 Task: Create a rule when a start date between 1 working days ago is removed from a card by me.
Action: Mouse moved to (1185, 103)
Screenshot: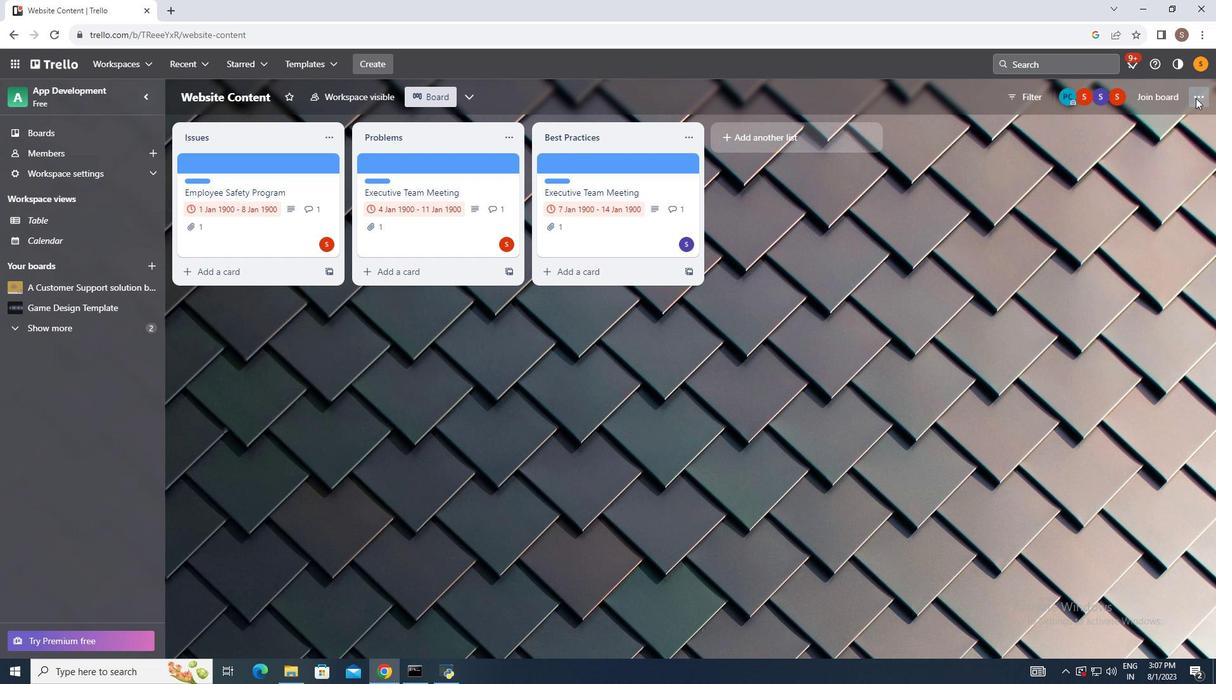 
Action: Mouse pressed left at (1185, 103)
Screenshot: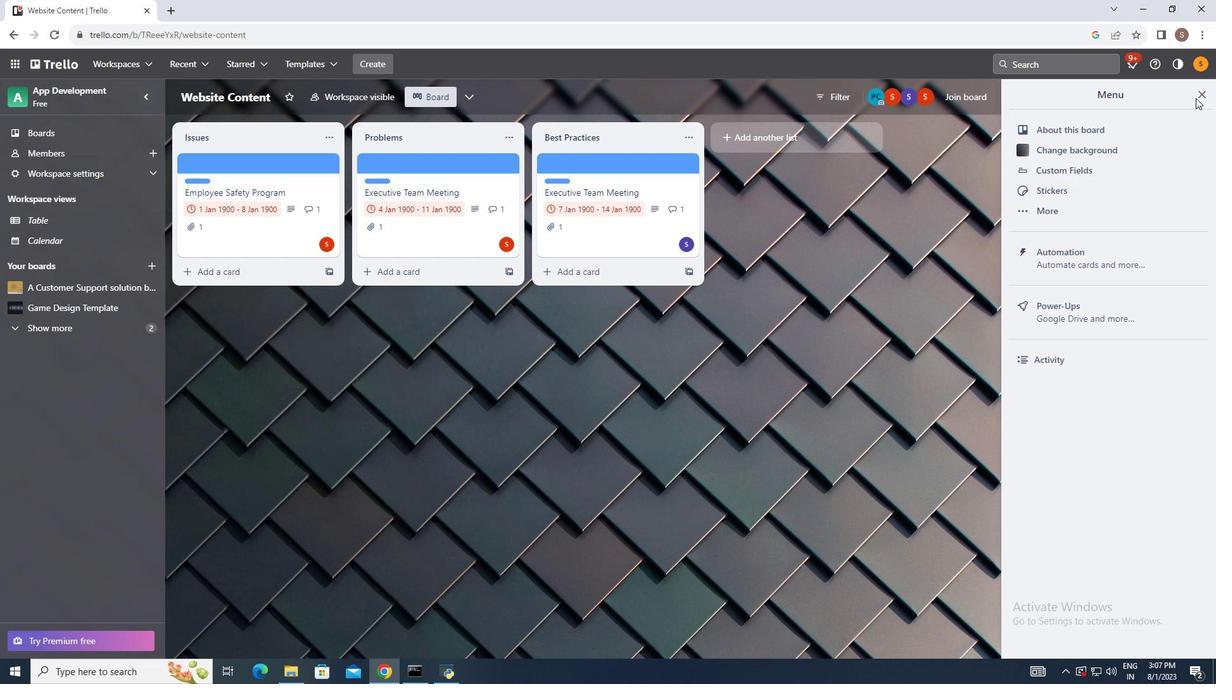
Action: Mouse moved to (1085, 248)
Screenshot: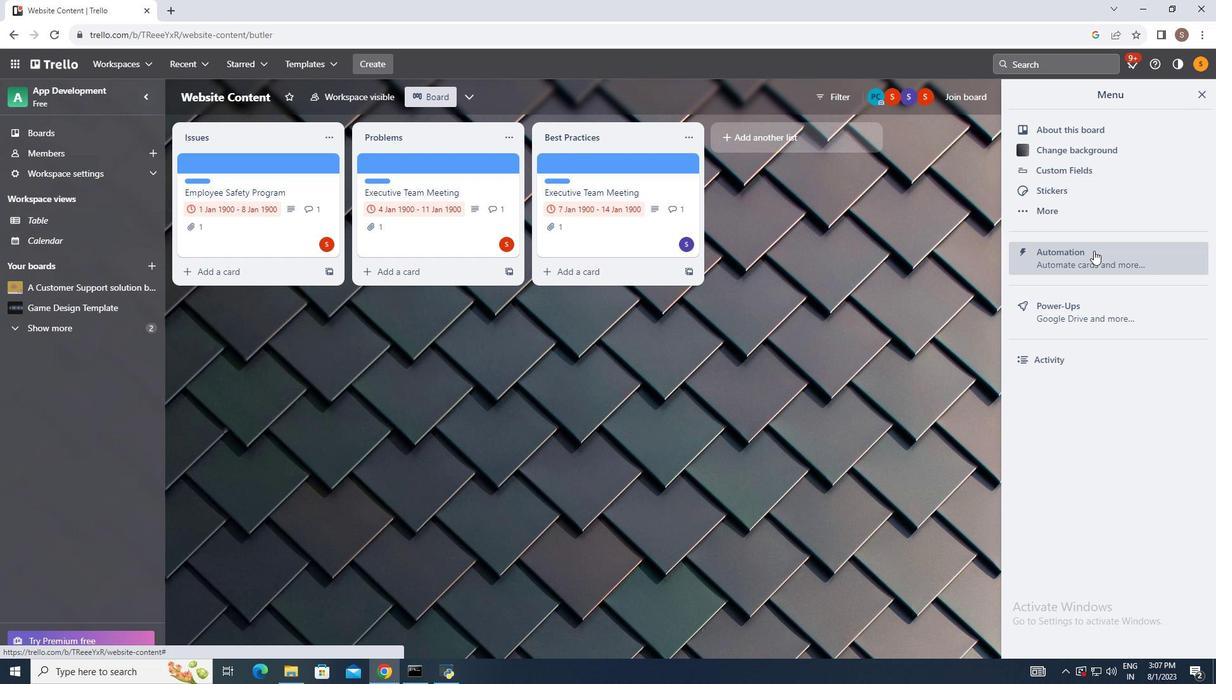 
Action: Mouse pressed left at (1085, 248)
Screenshot: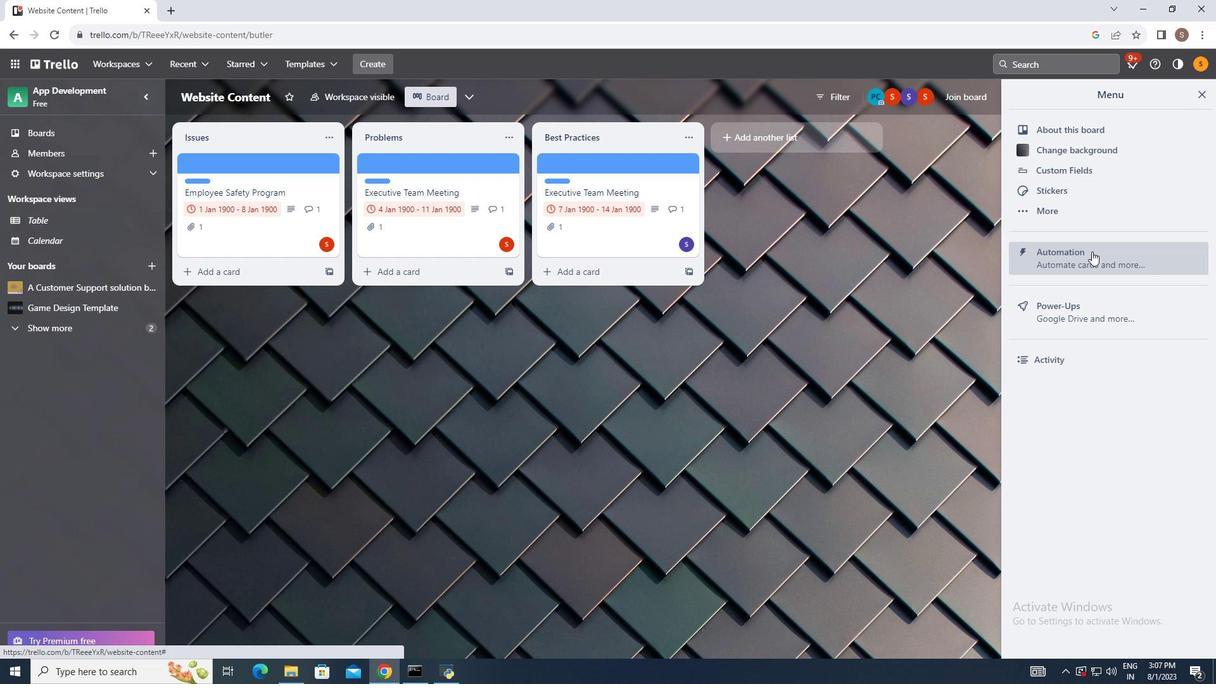 
Action: Mouse moved to (244, 210)
Screenshot: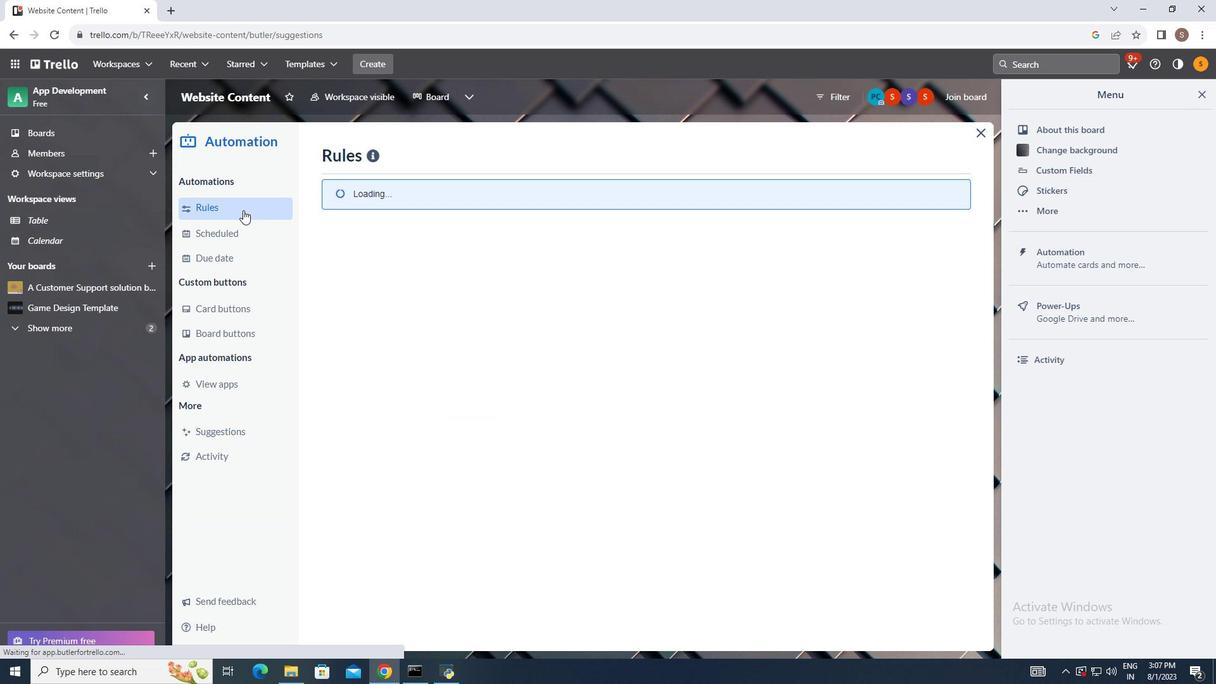 
Action: Mouse pressed left at (244, 210)
Screenshot: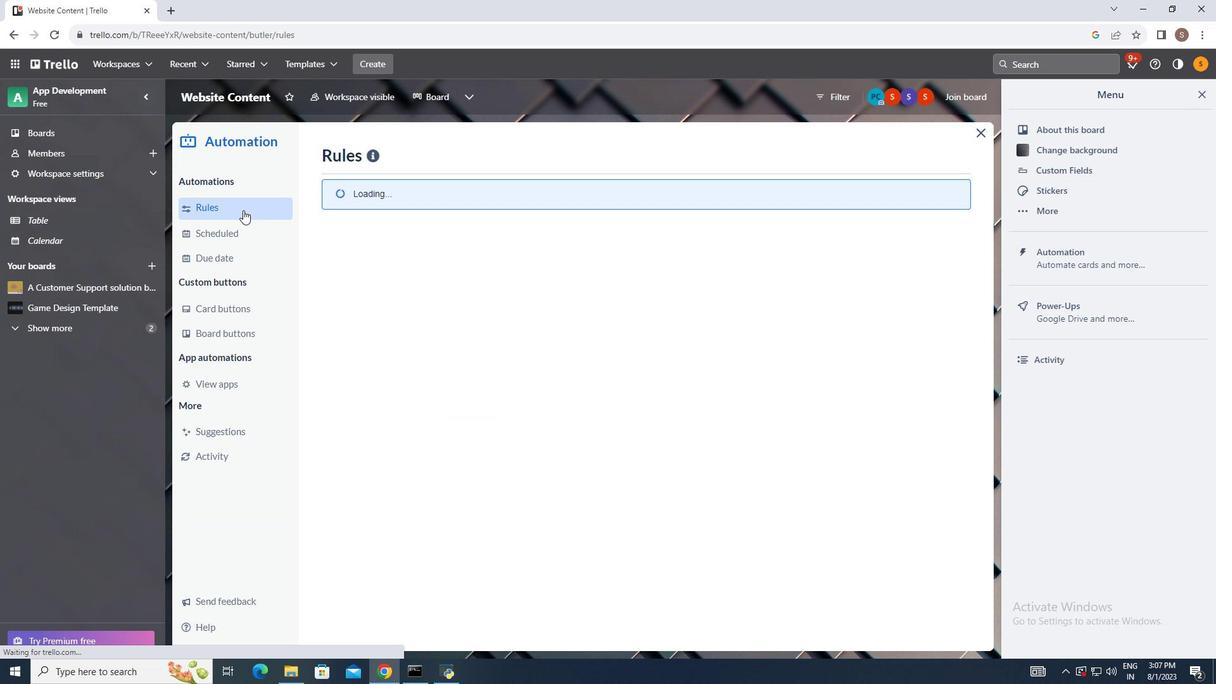
Action: Mouse moved to (846, 157)
Screenshot: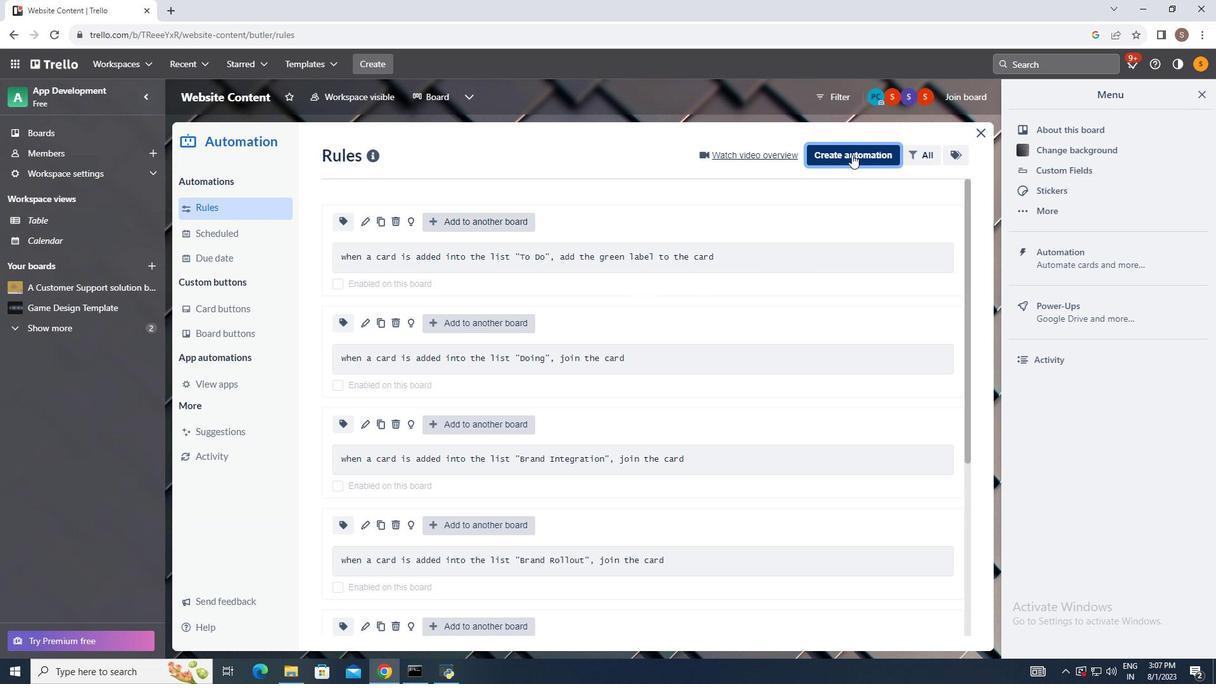 
Action: Mouse pressed left at (846, 157)
Screenshot: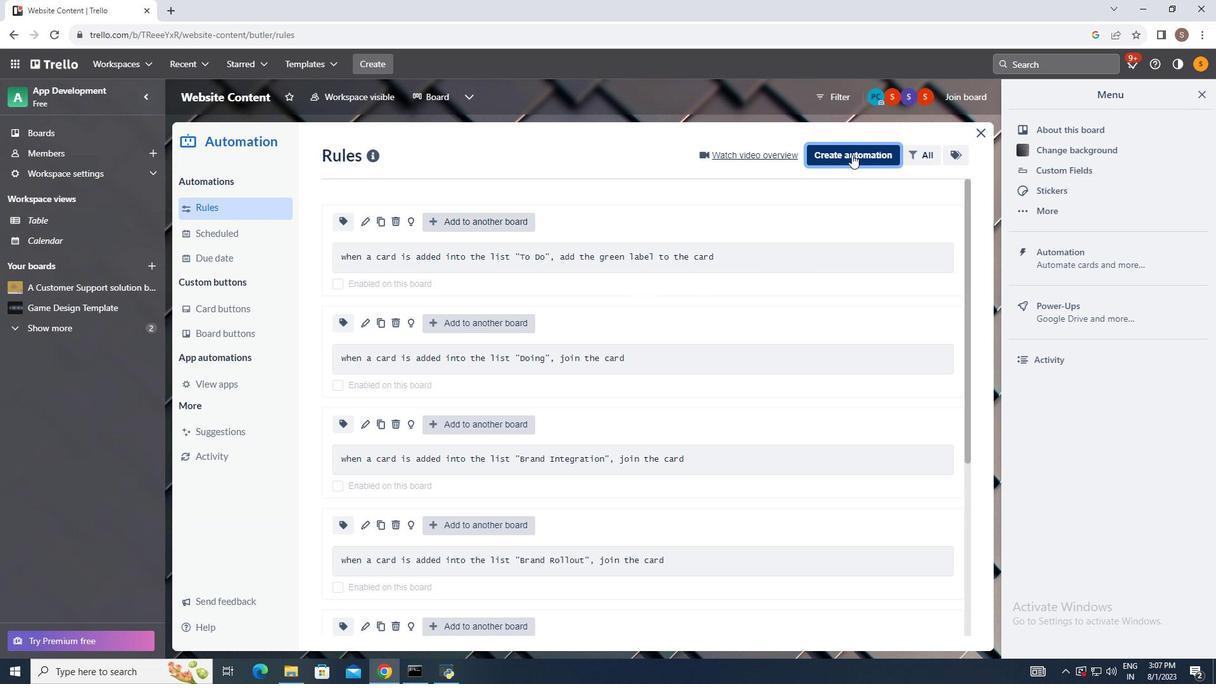 
Action: Mouse moved to (647, 271)
Screenshot: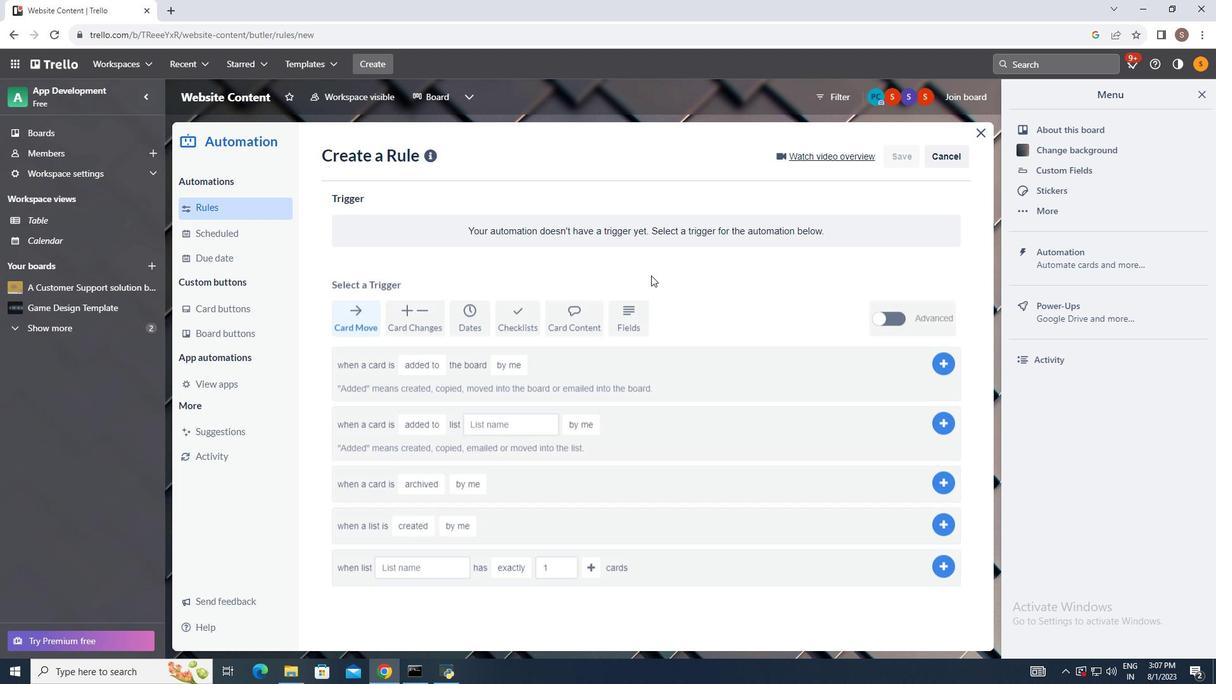 
Action: Mouse pressed left at (647, 271)
Screenshot: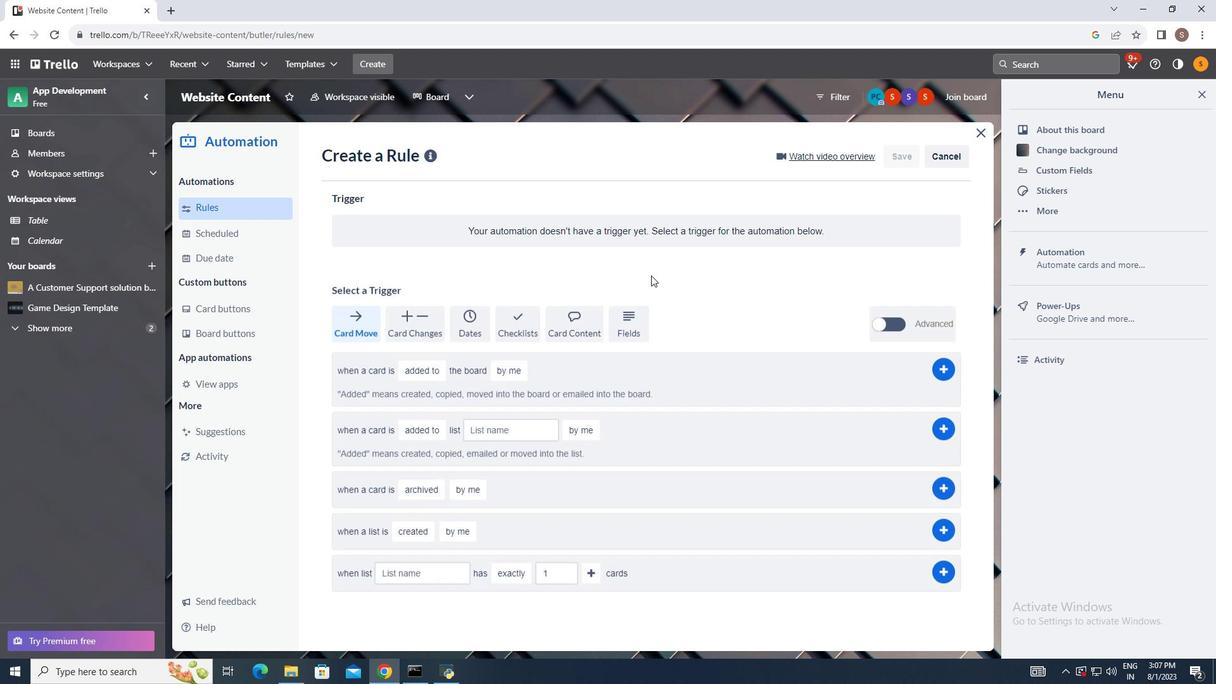 
Action: Mouse moved to (455, 315)
Screenshot: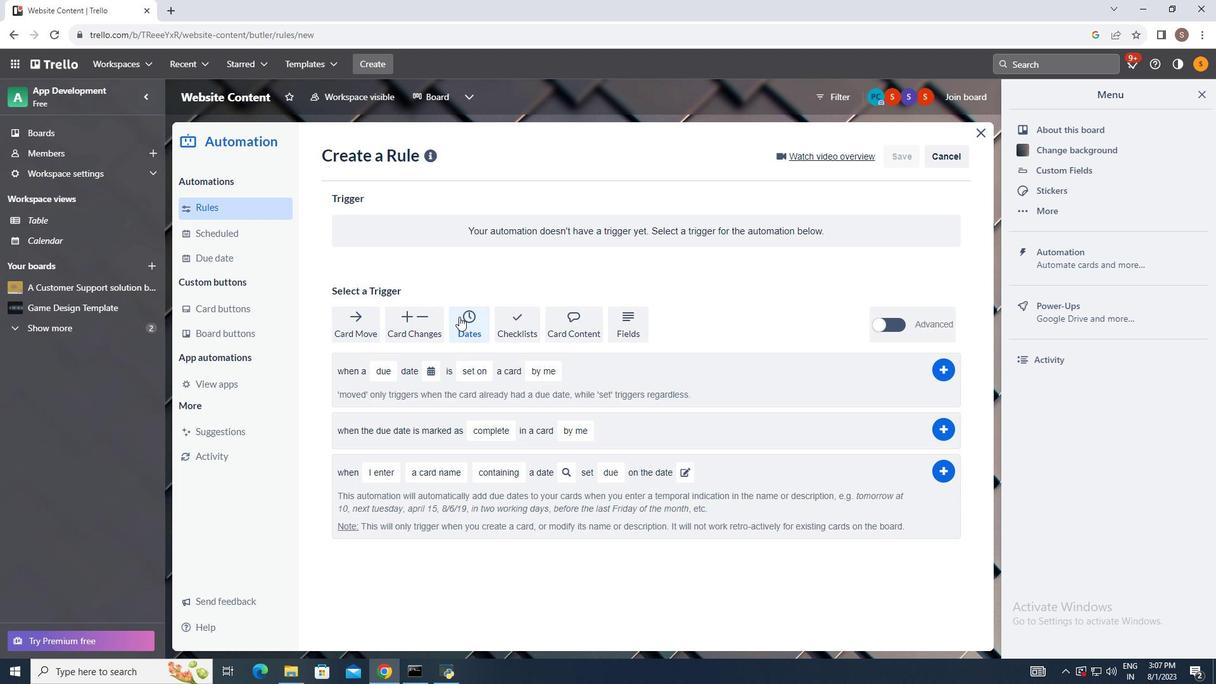 
Action: Mouse pressed left at (455, 315)
Screenshot: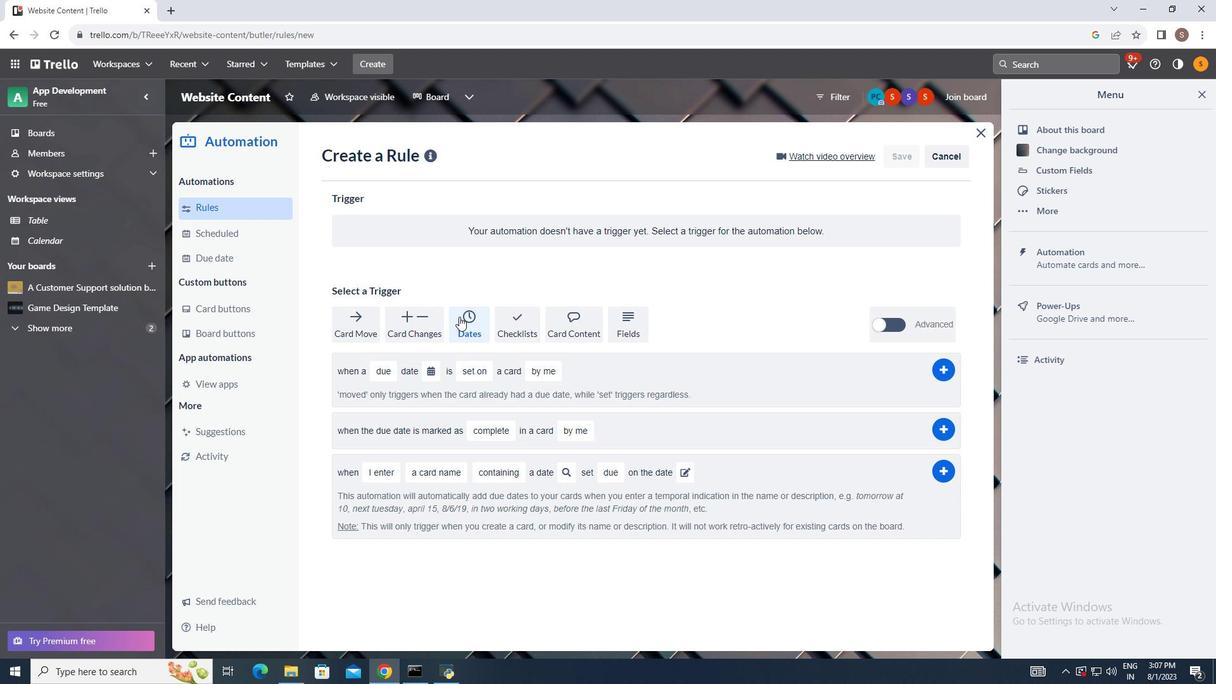 
Action: Mouse moved to (391, 360)
Screenshot: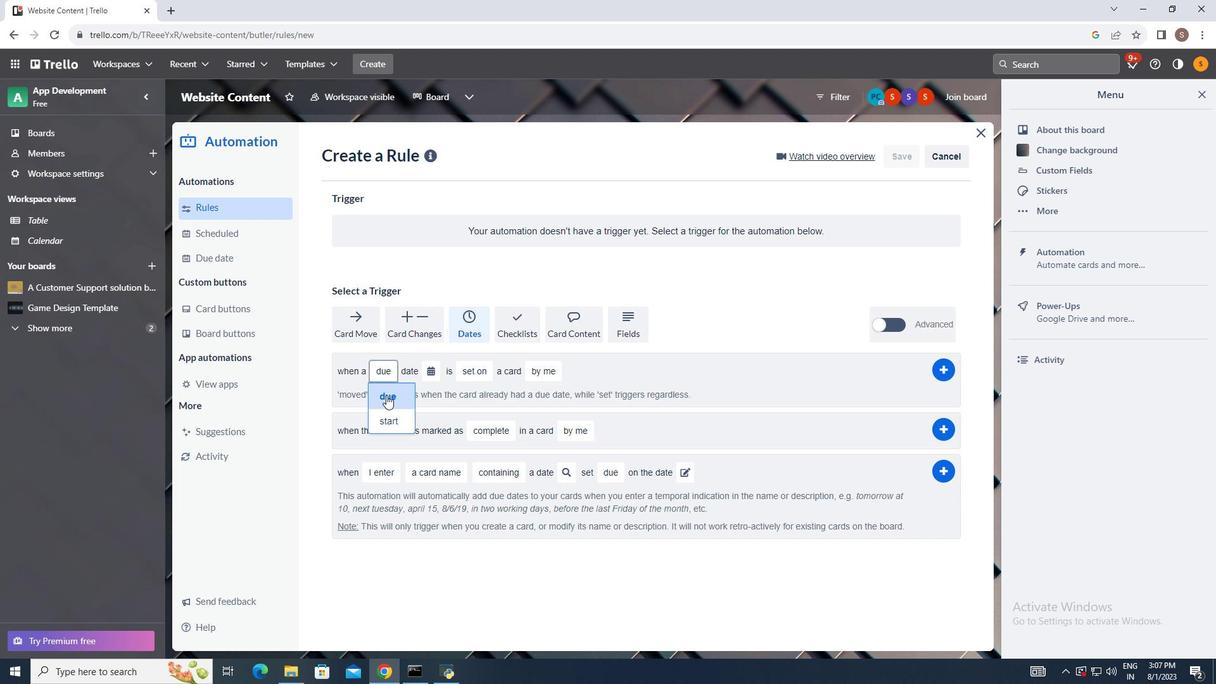 
Action: Mouse pressed left at (391, 360)
Screenshot: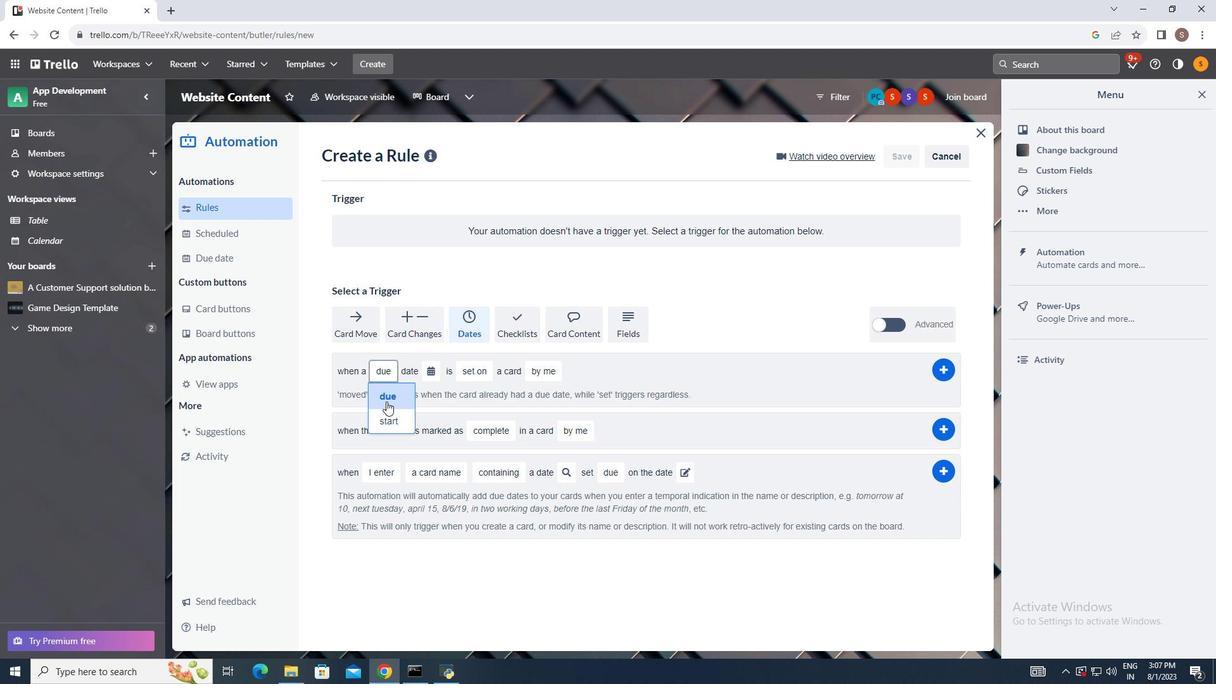 
Action: Mouse moved to (386, 403)
Screenshot: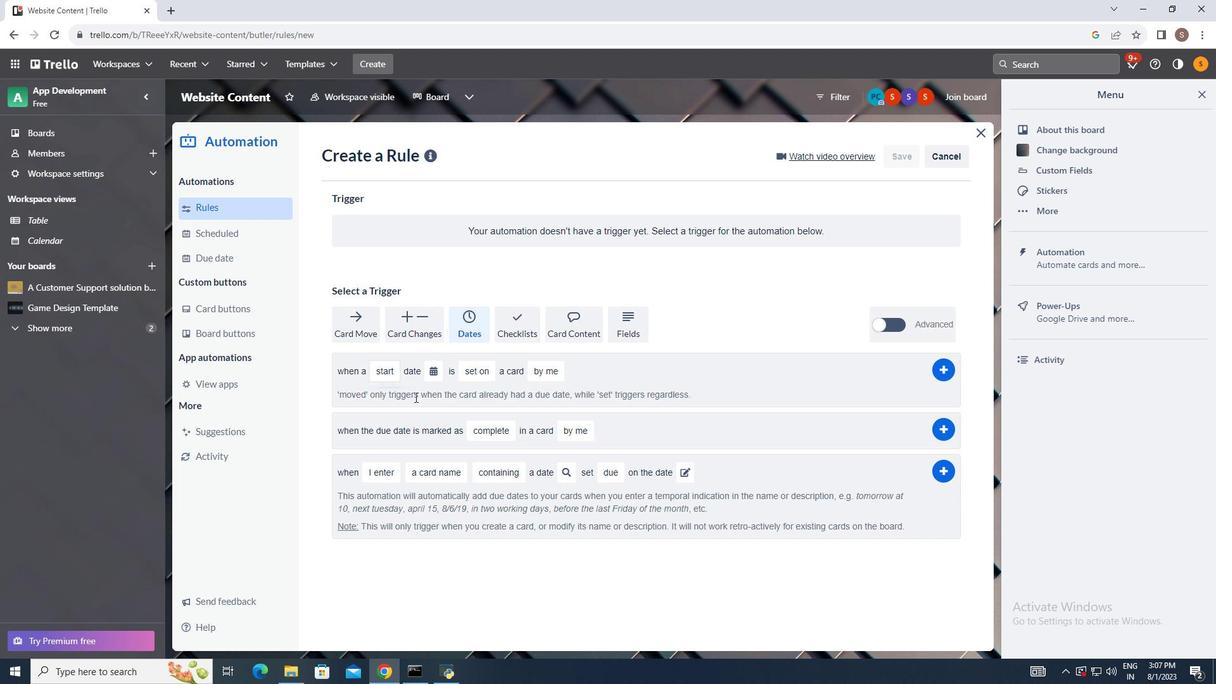 
Action: Mouse pressed left at (386, 403)
Screenshot: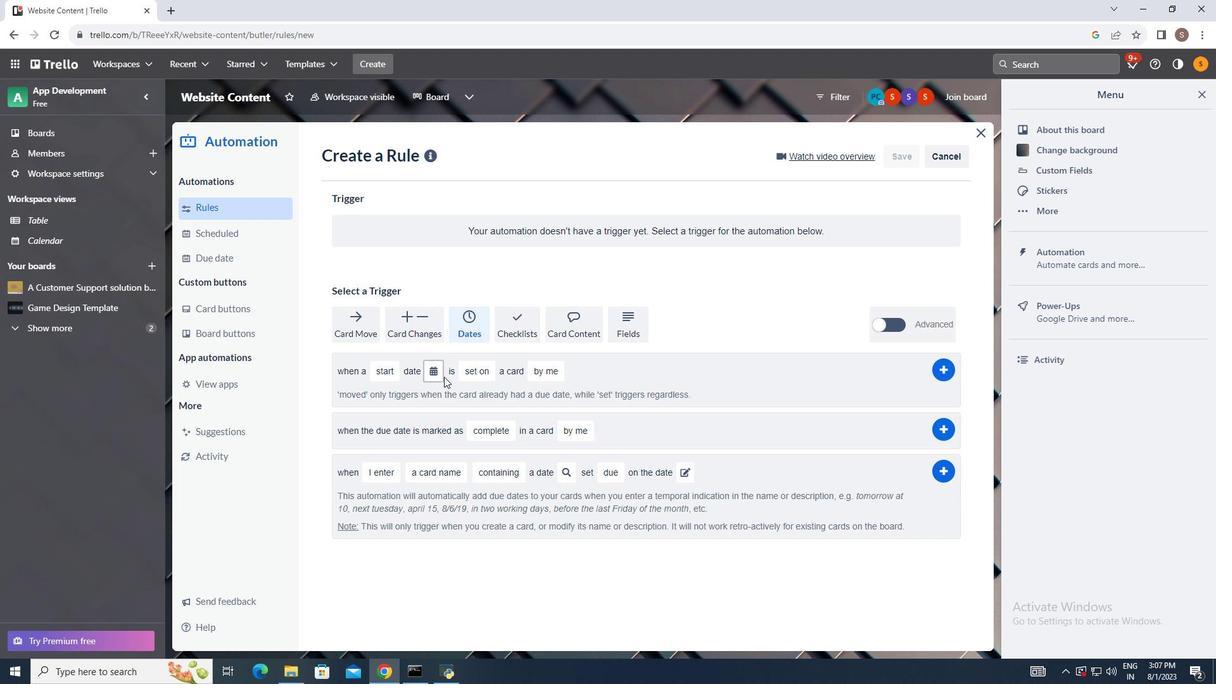 
Action: Mouse moved to (443, 362)
Screenshot: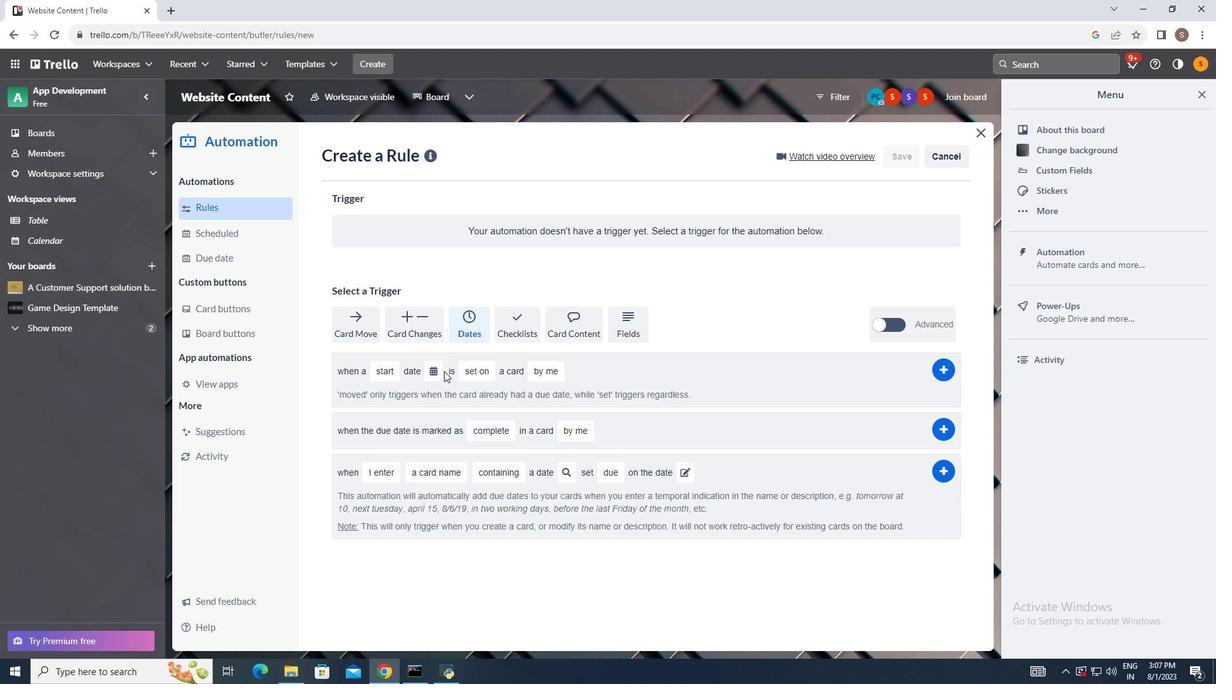 
Action: Mouse pressed left at (443, 362)
Screenshot: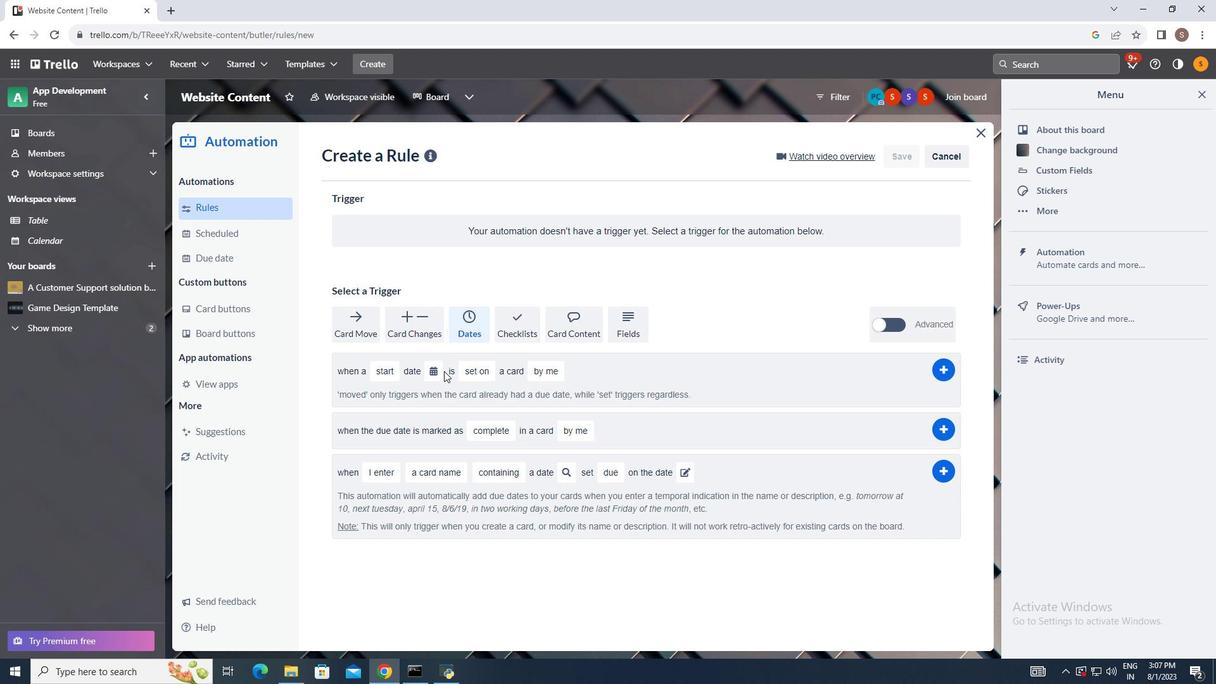 
Action: Mouse moved to (440, 362)
Screenshot: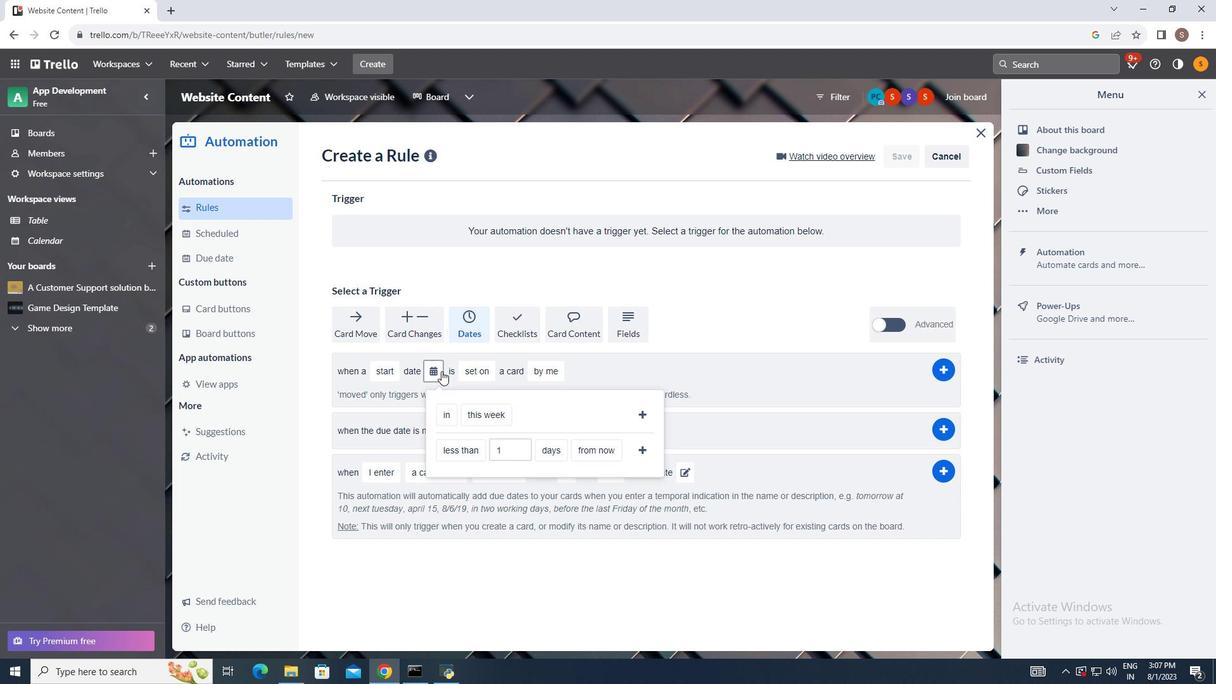 
Action: Mouse pressed left at (440, 362)
Screenshot: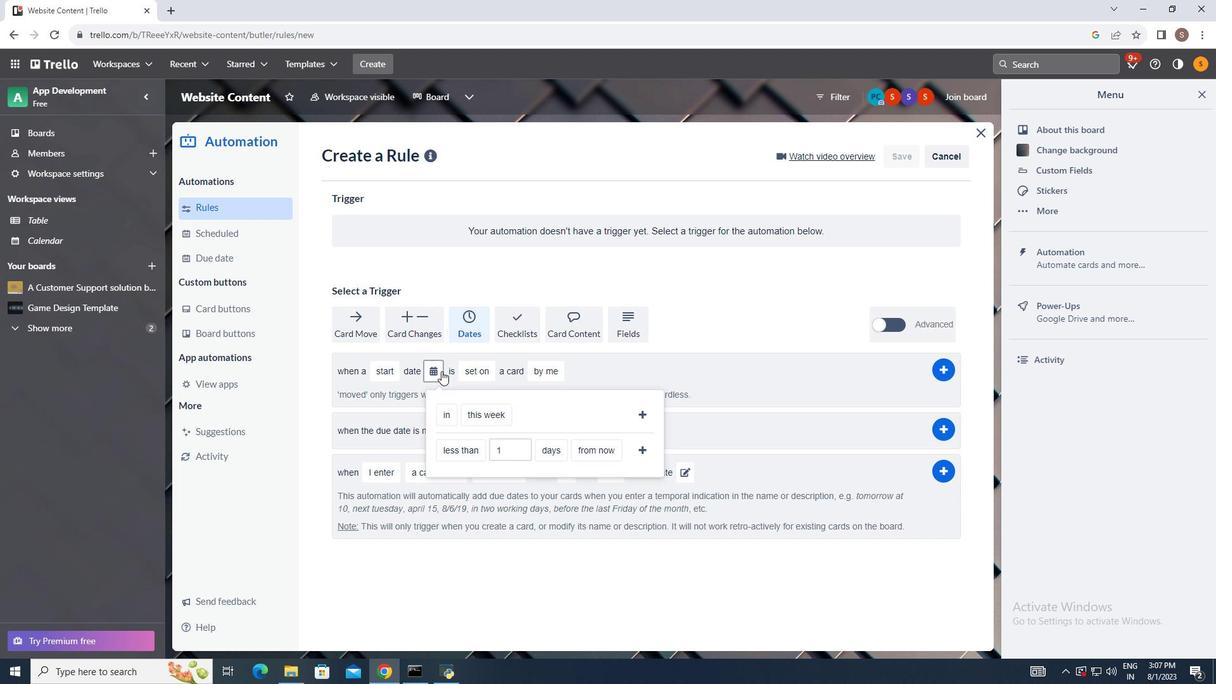 
Action: Mouse moved to (454, 430)
Screenshot: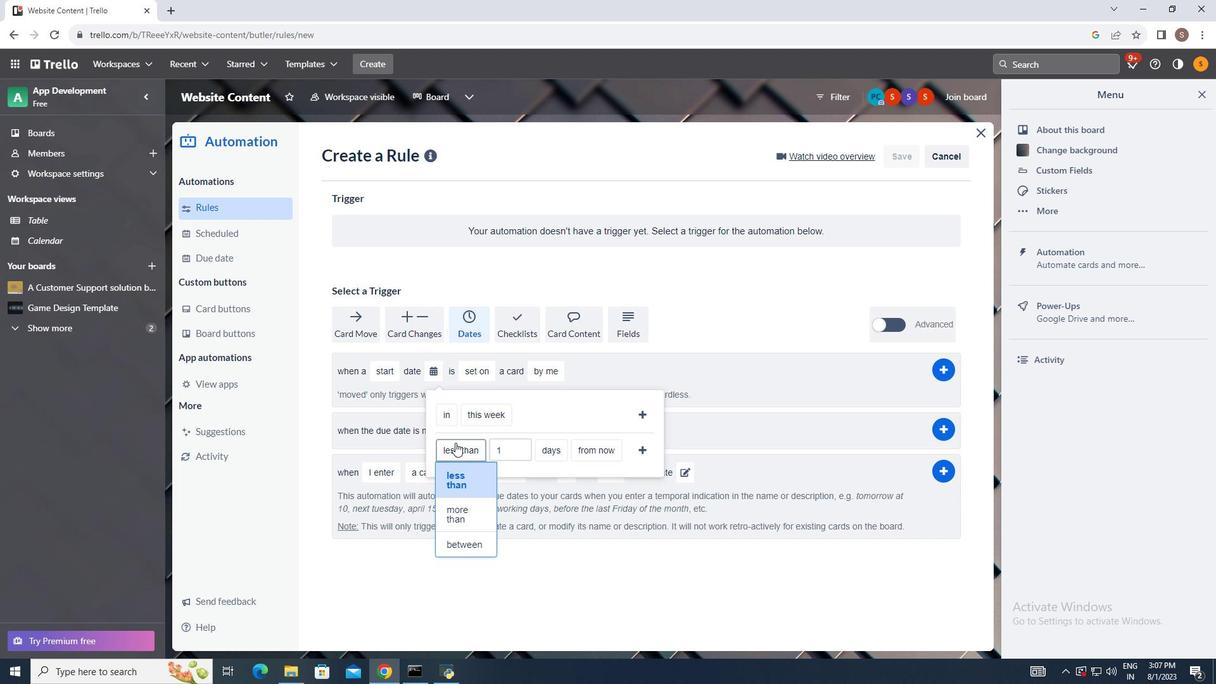 
Action: Mouse pressed left at (454, 430)
Screenshot: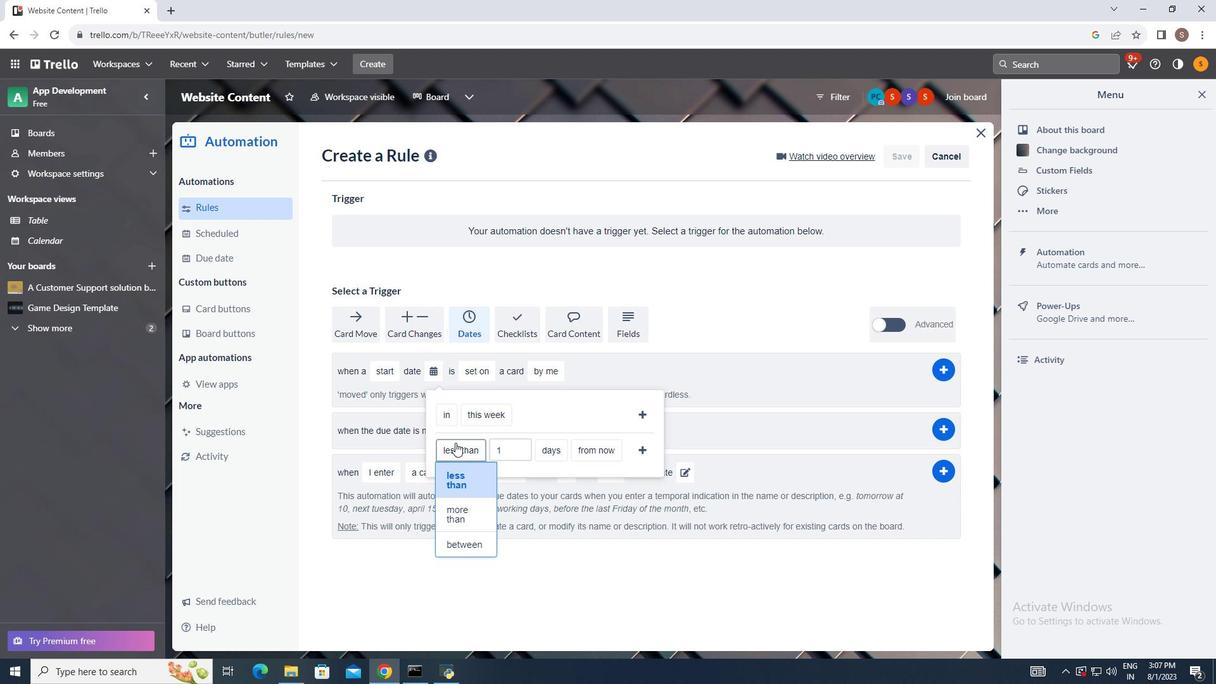 
Action: Mouse moved to (463, 524)
Screenshot: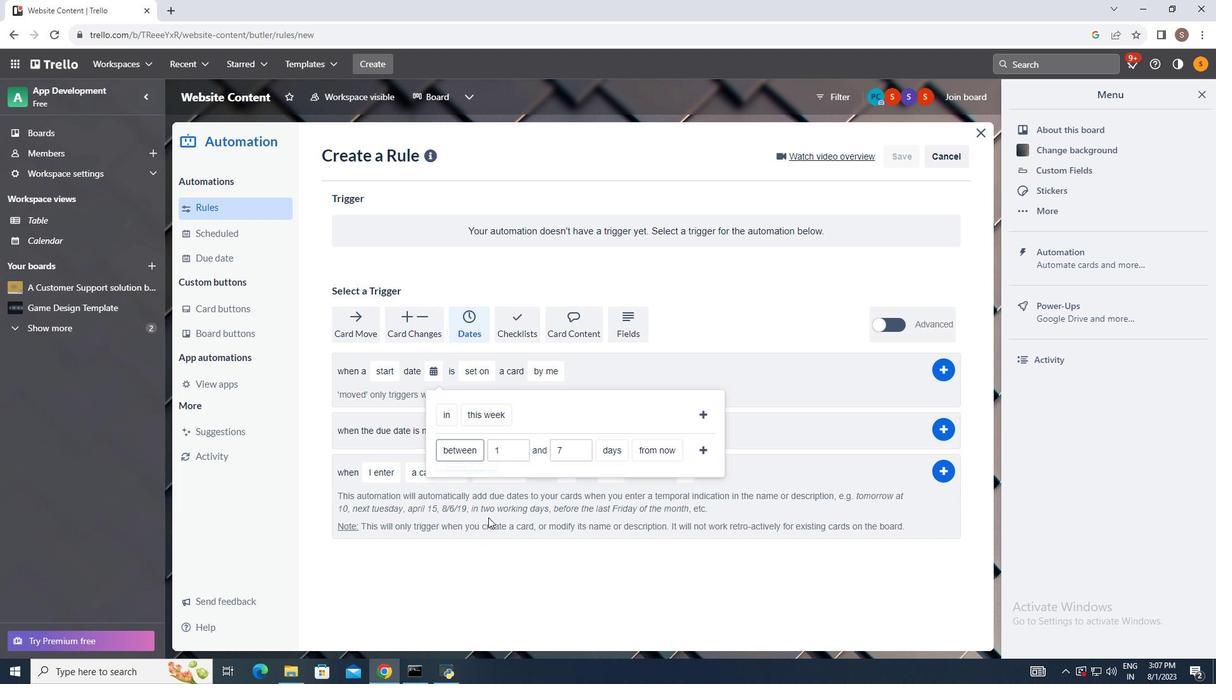 
Action: Mouse pressed left at (463, 524)
Screenshot: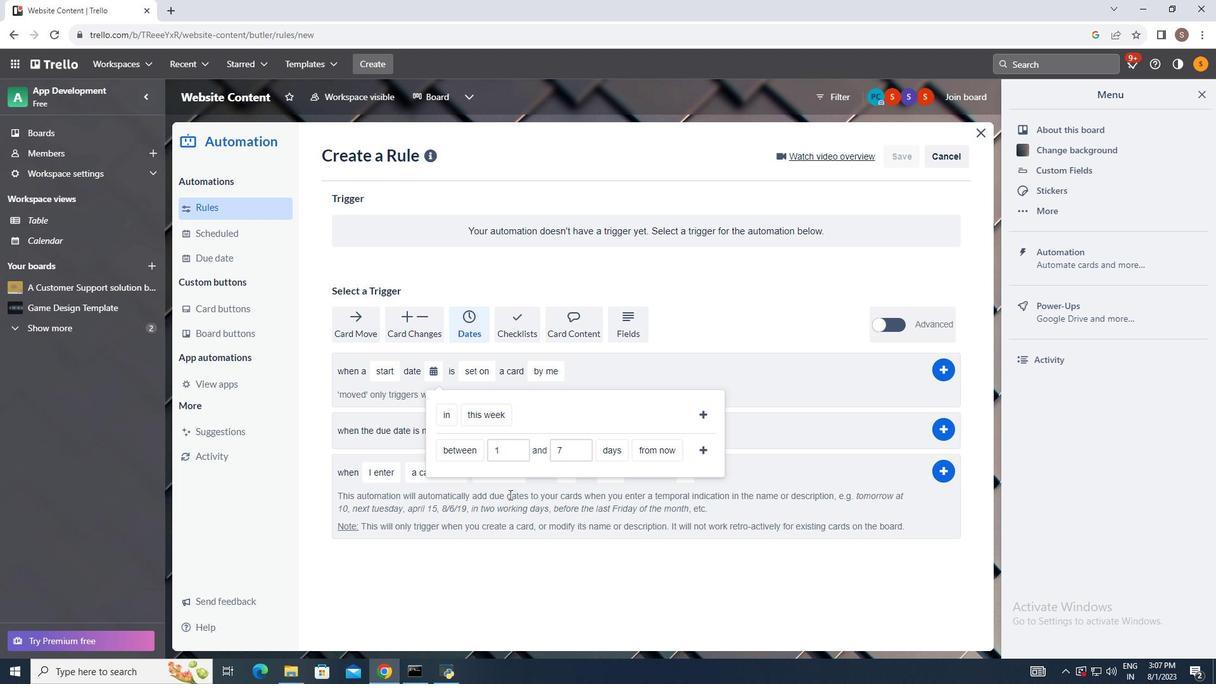 
Action: Mouse moved to (598, 439)
Screenshot: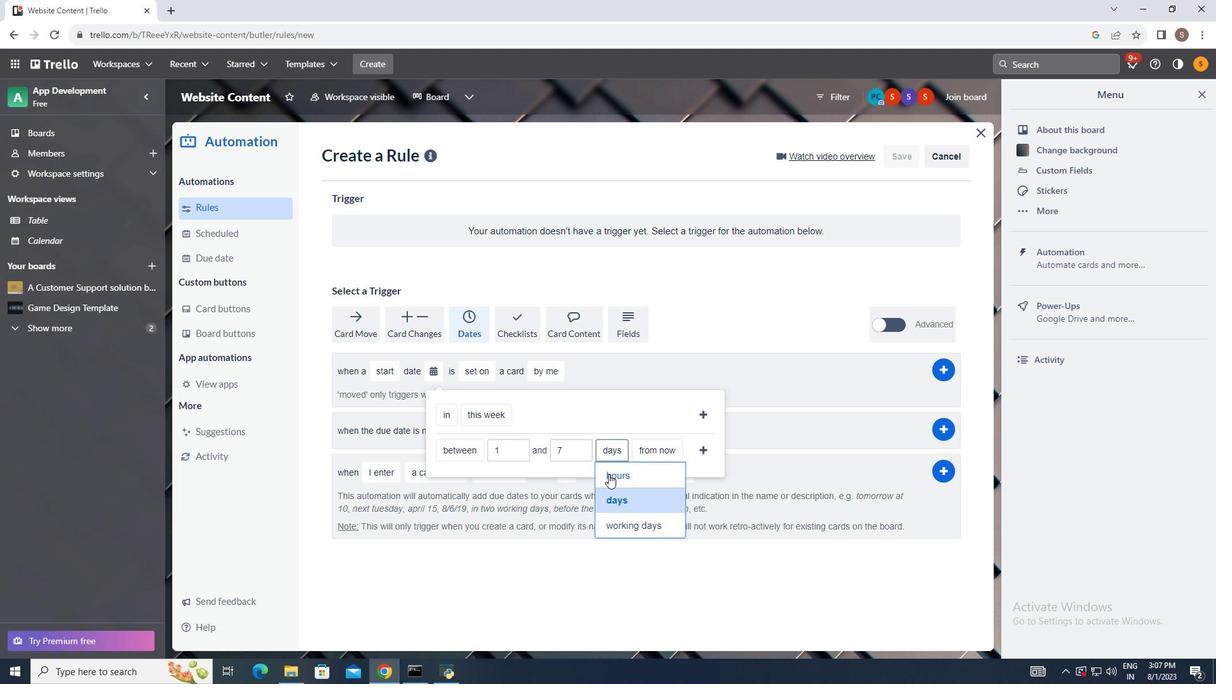 
Action: Mouse pressed left at (598, 439)
Screenshot: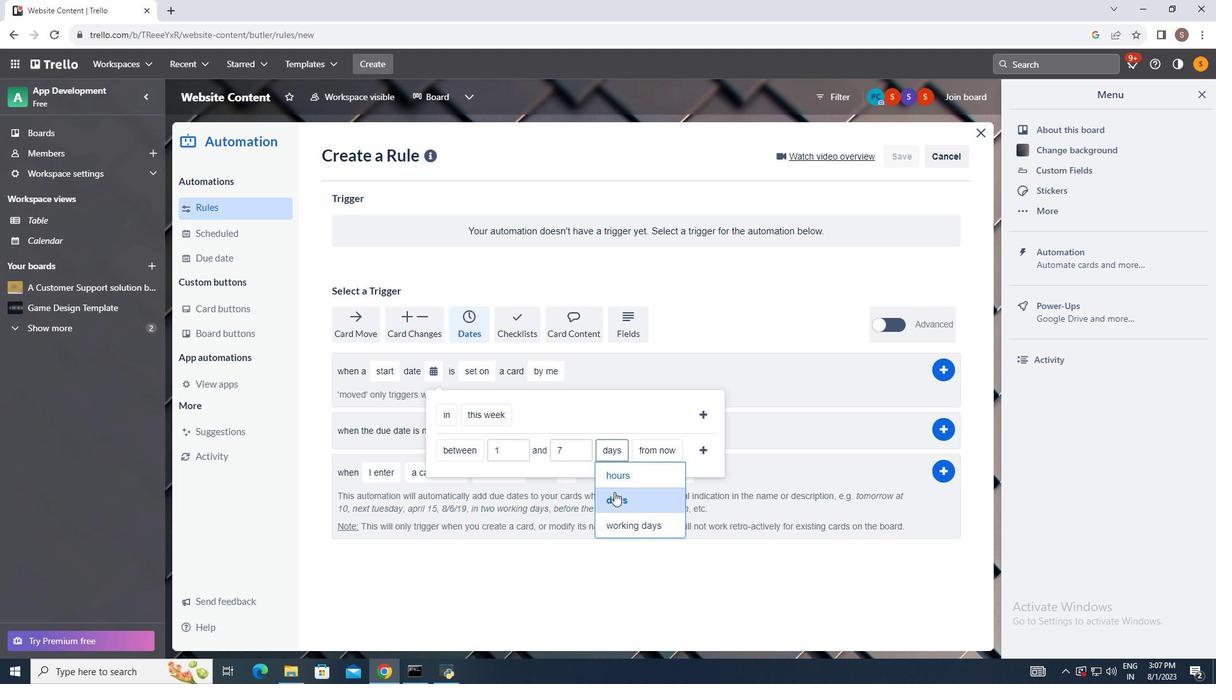 
Action: Mouse moved to (614, 485)
Screenshot: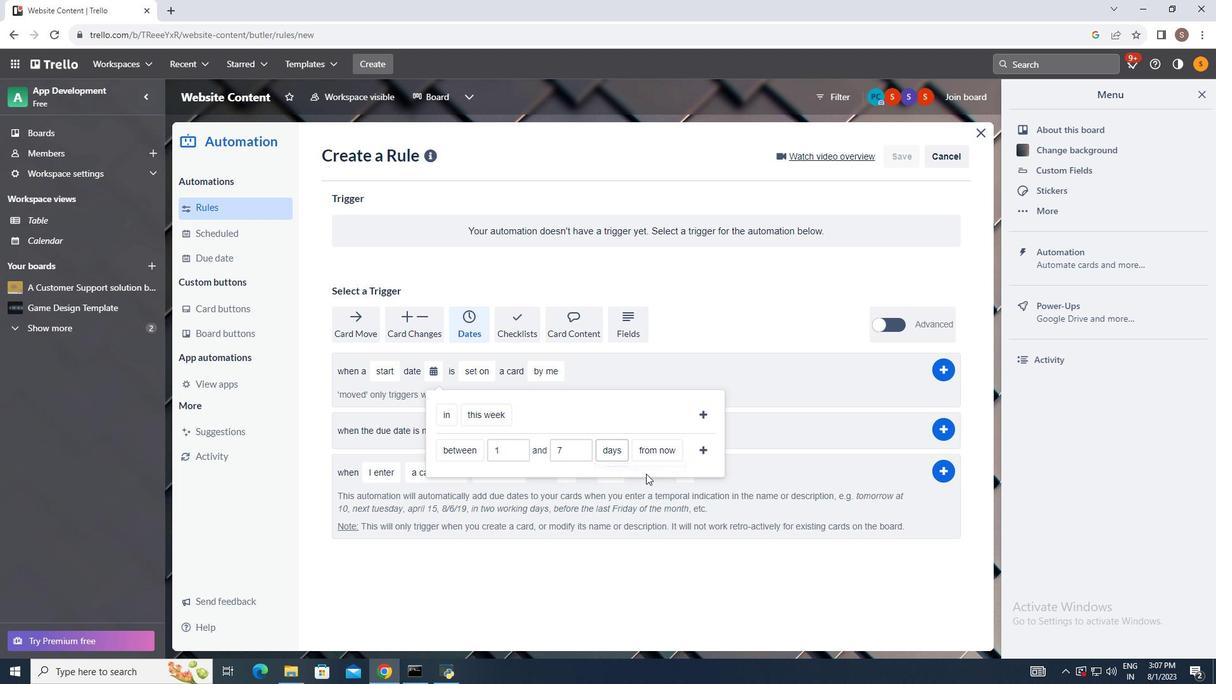 
Action: Mouse pressed left at (614, 485)
Screenshot: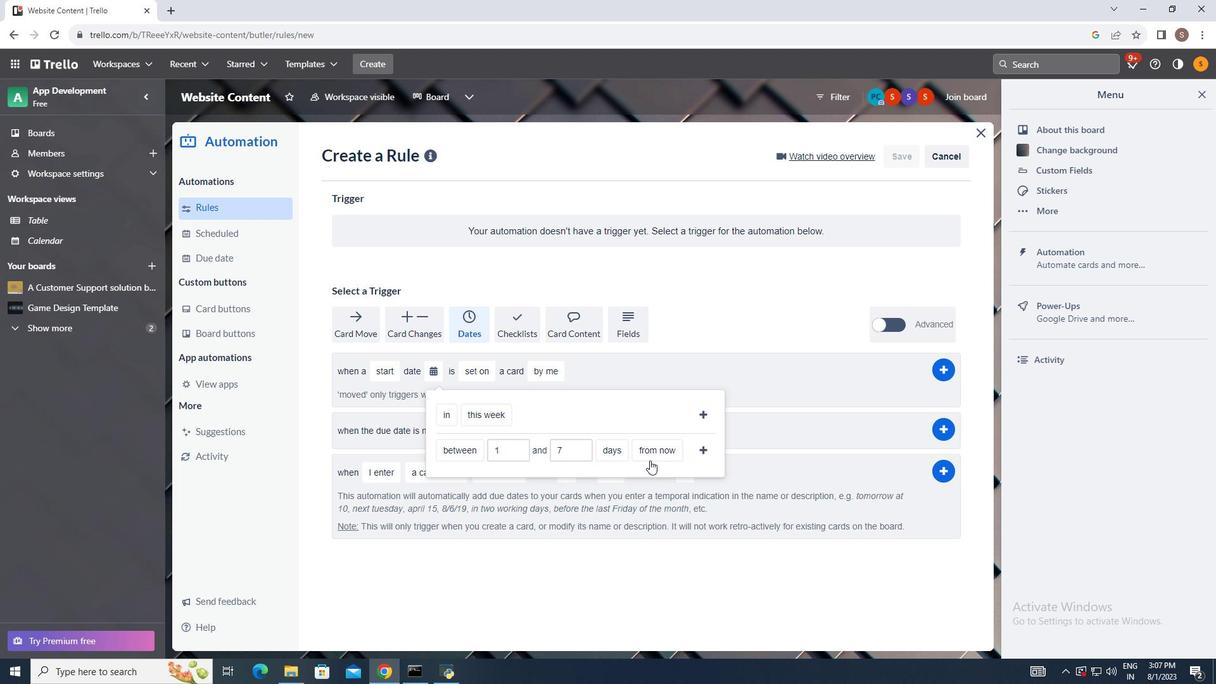 
Action: Mouse moved to (649, 438)
Screenshot: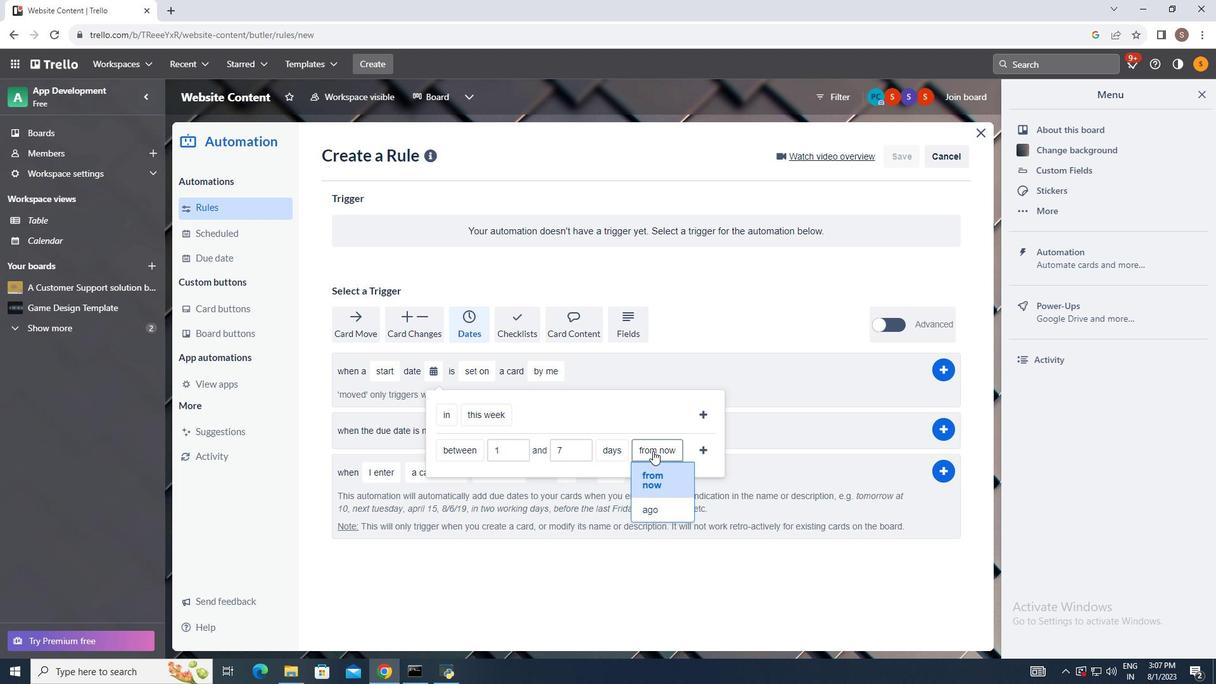 
Action: Mouse pressed left at (649, 438)
Screenshot: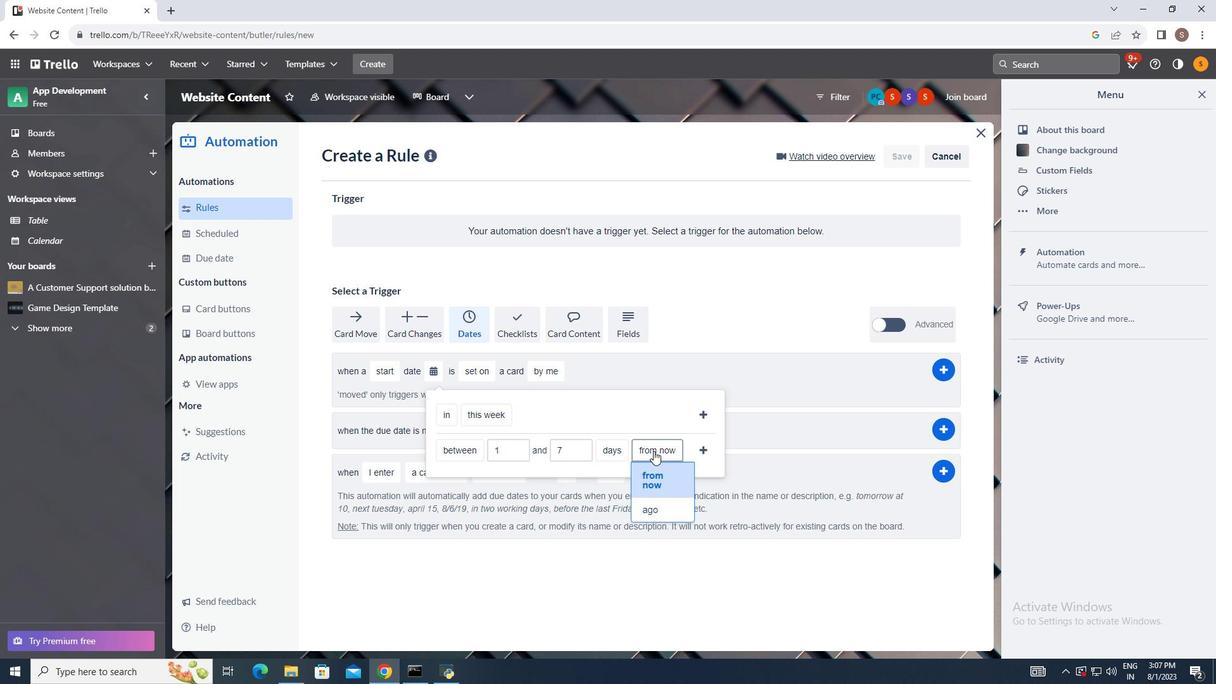 
Action: Mouse moved to (657, 492)
Screenshot: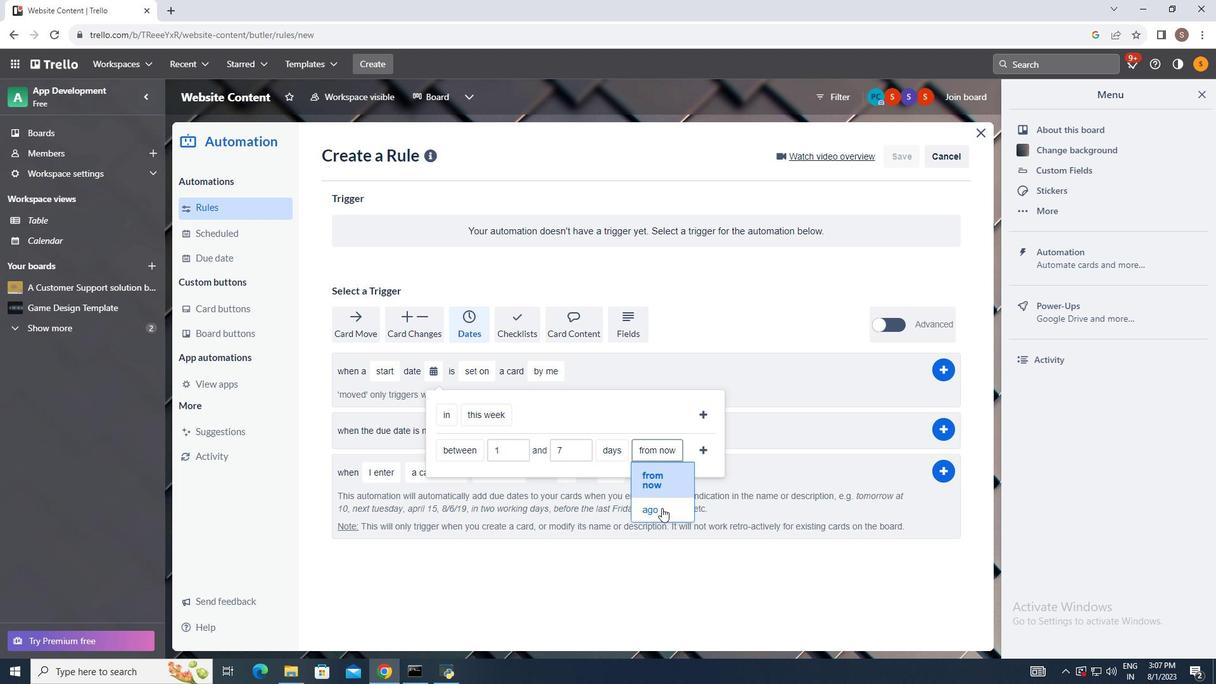 
Action: Mouse pressed left at (657, 492)
Screenshot: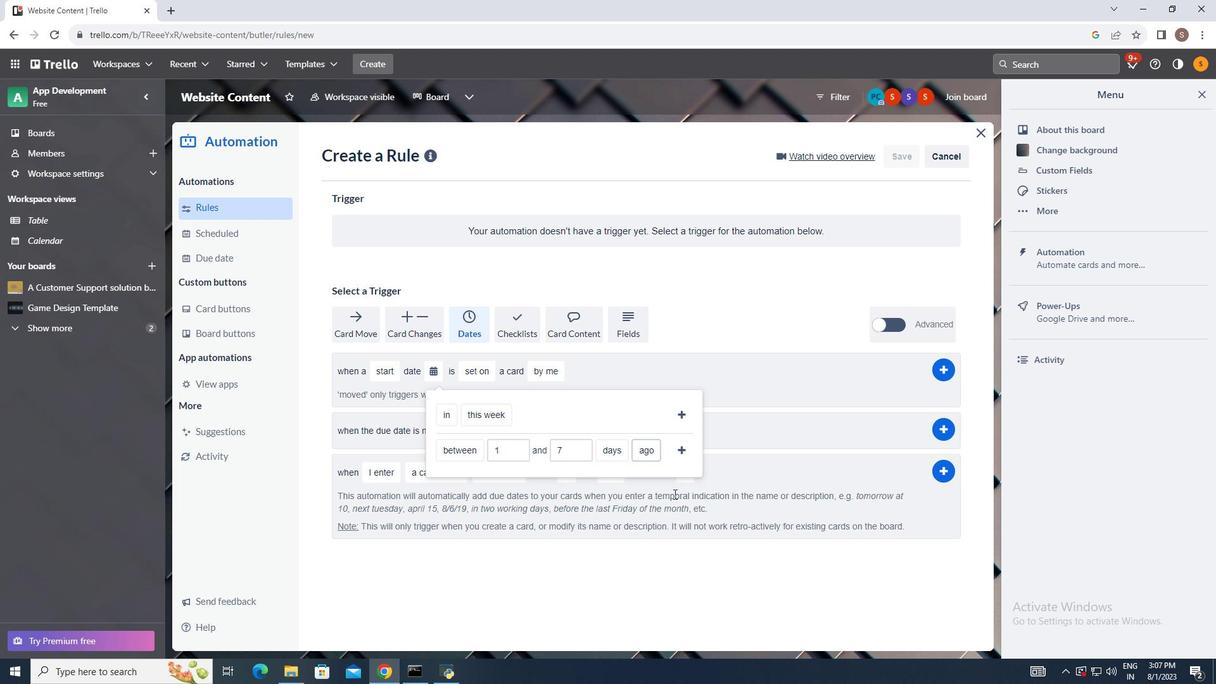 
Action: Mouse moved to (676, 437)
Screenshot: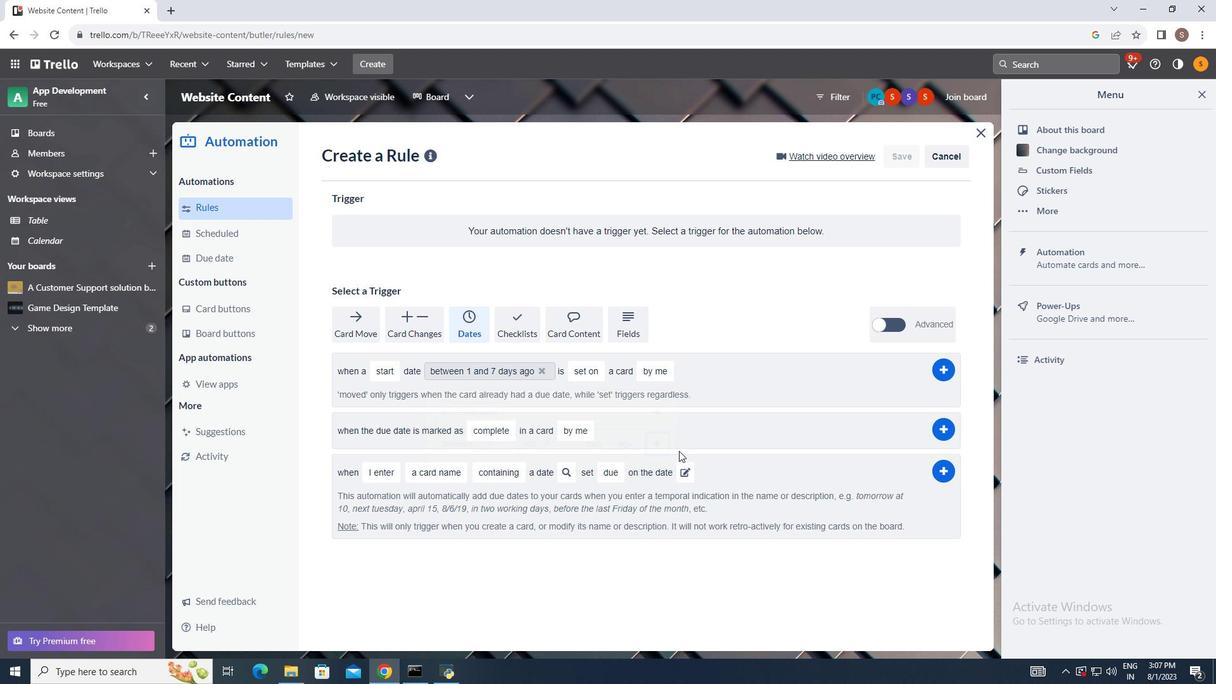 
Action: Mouse pressed left at (676, 437)
Screenshot: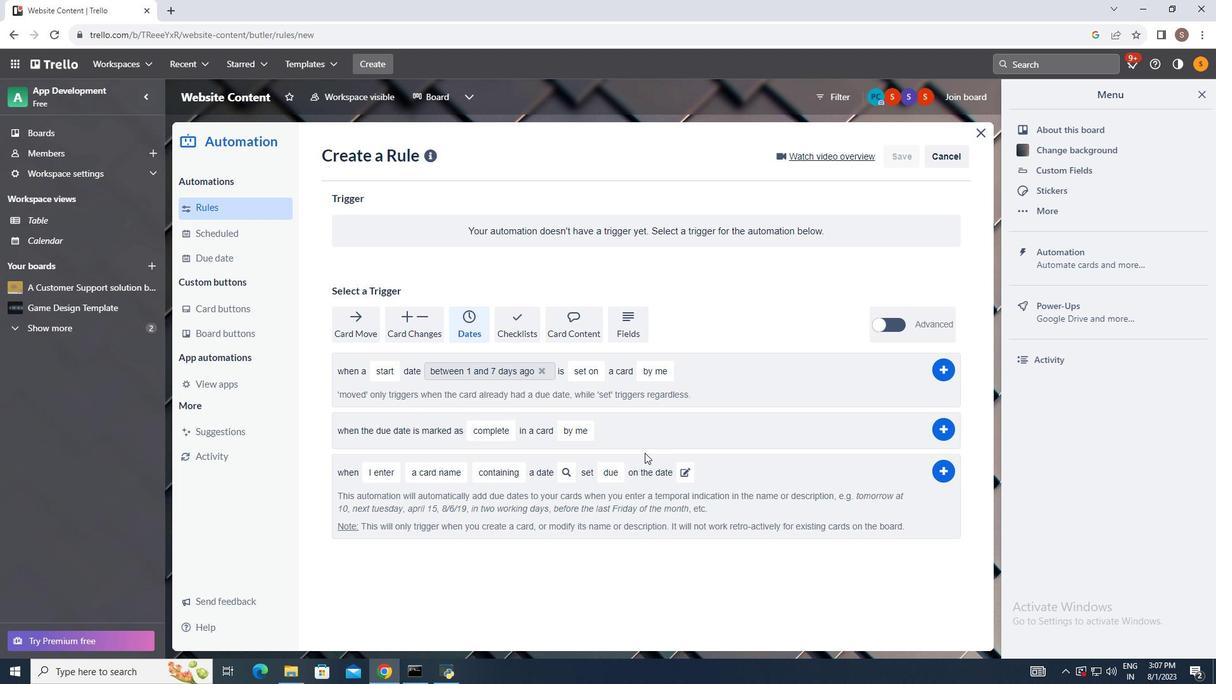 
Action: Mouse moved to (581, 361)
Screenshot: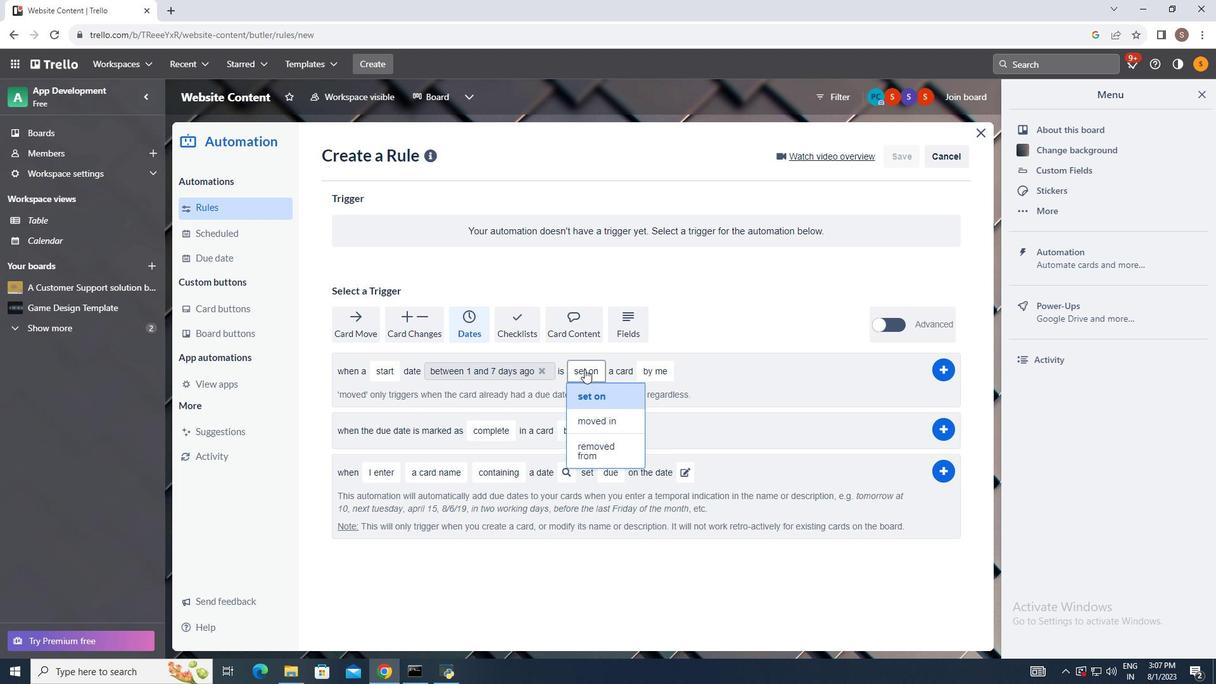 
Action: Mouse pressed left at (581, 361)
Screenshot: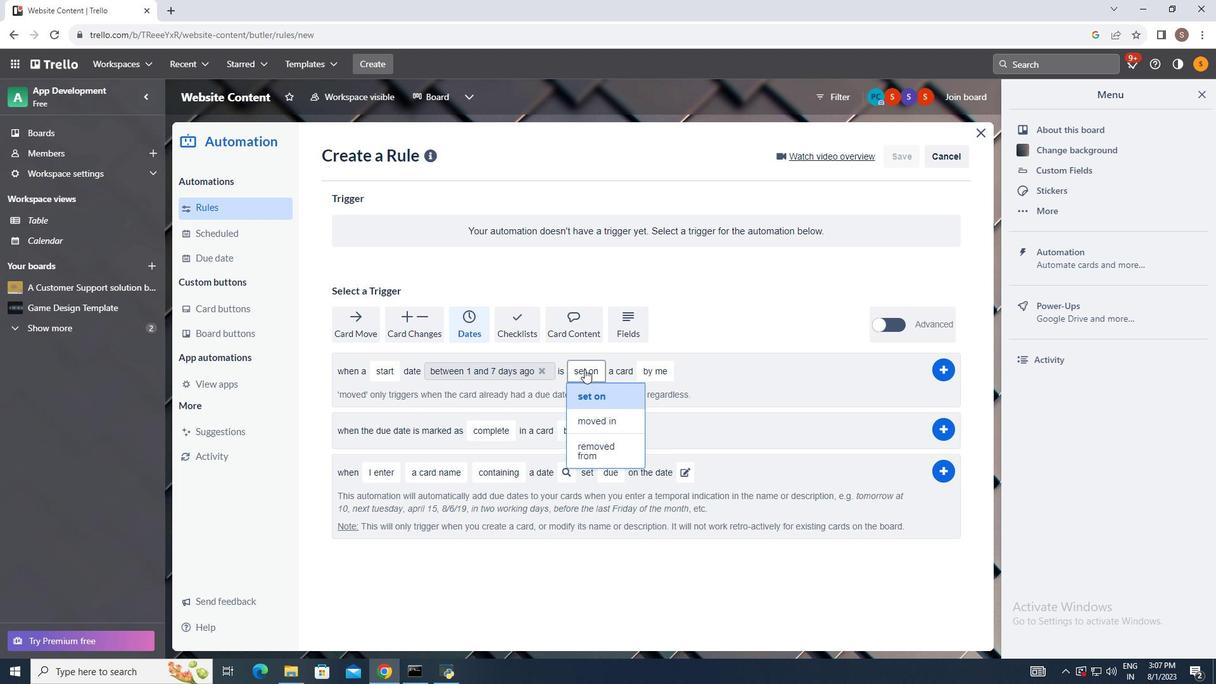 
Action: Mouse moved to (597, 436)
Screenshot: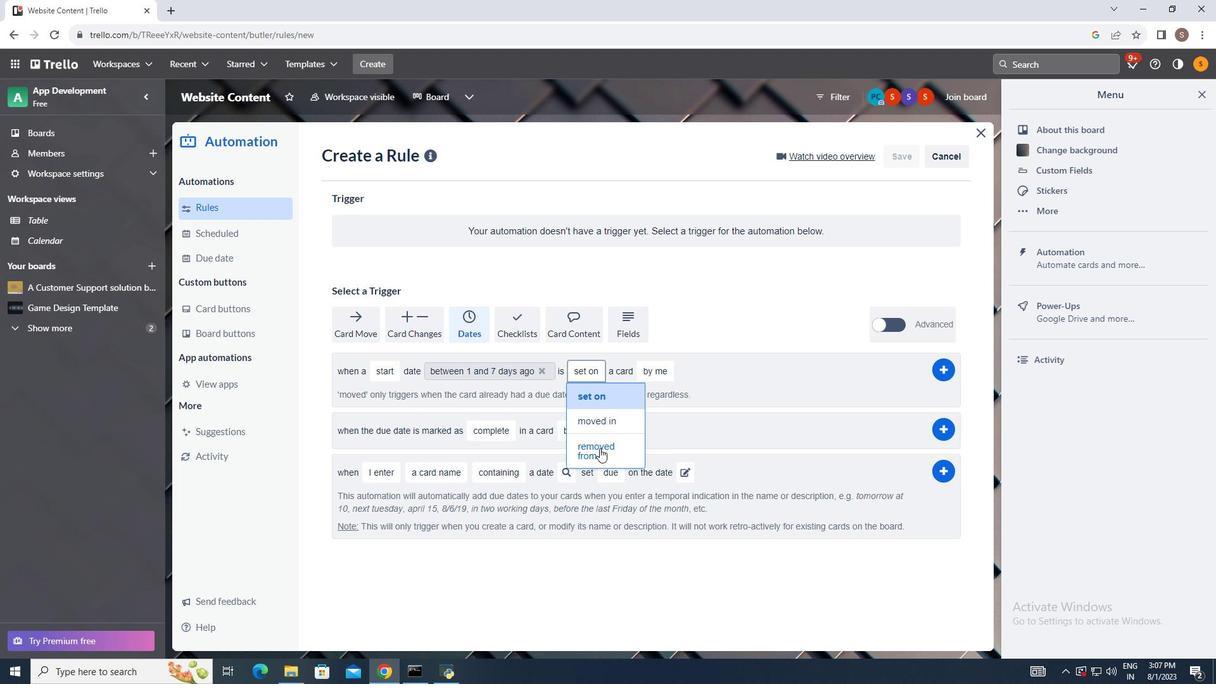 
Action: Mouse pressed left at (597, 436)
Screenshot: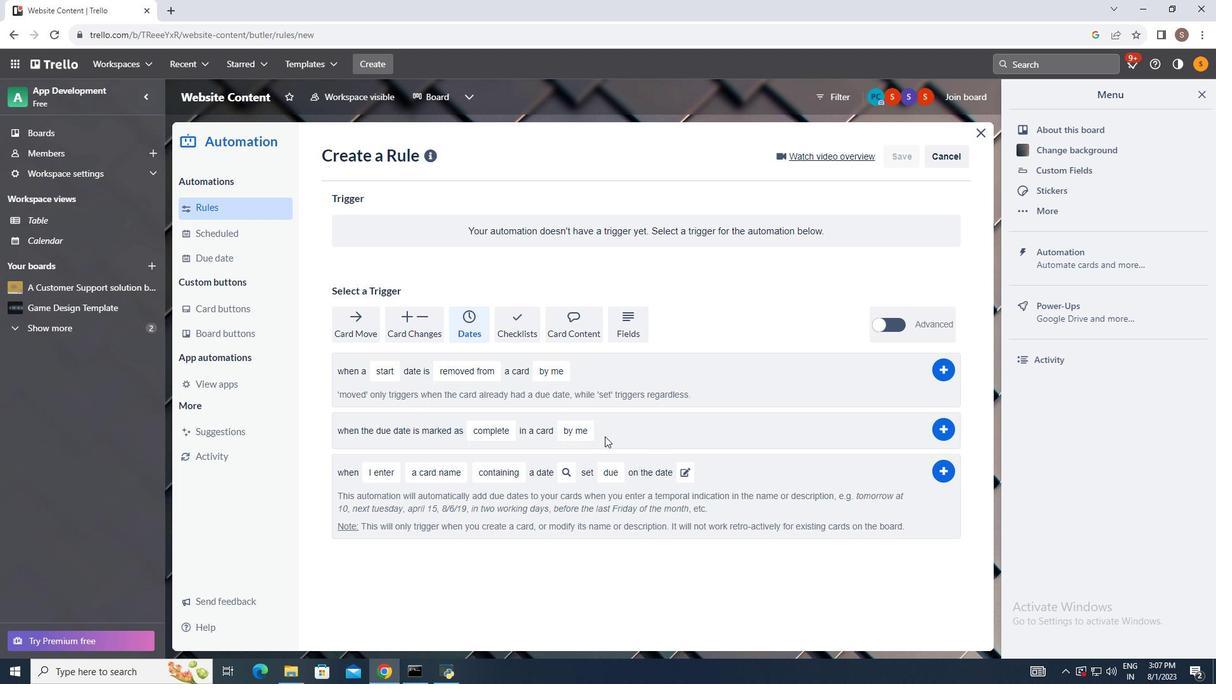 
Action: Mouse moved to (556, 360)
Screenshot: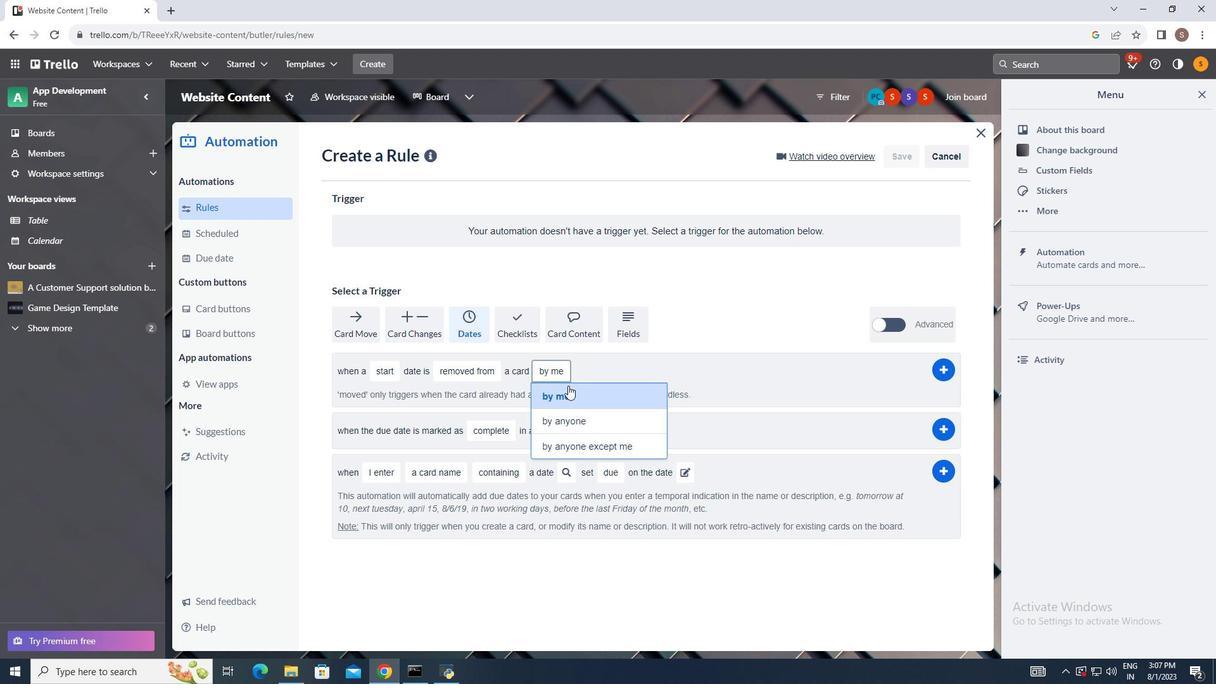 
Action: Mouse pressed left at (556, 360)
Screenshot: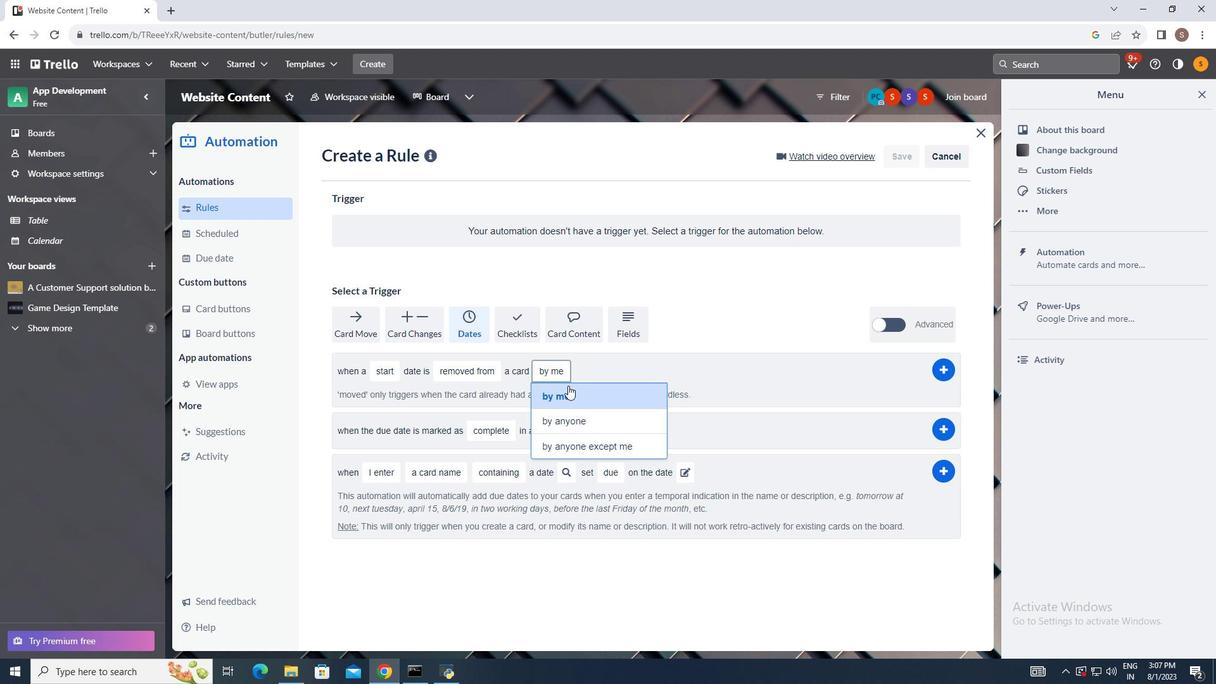 
Action: Mouse moved to (565, 380)
Screenshot: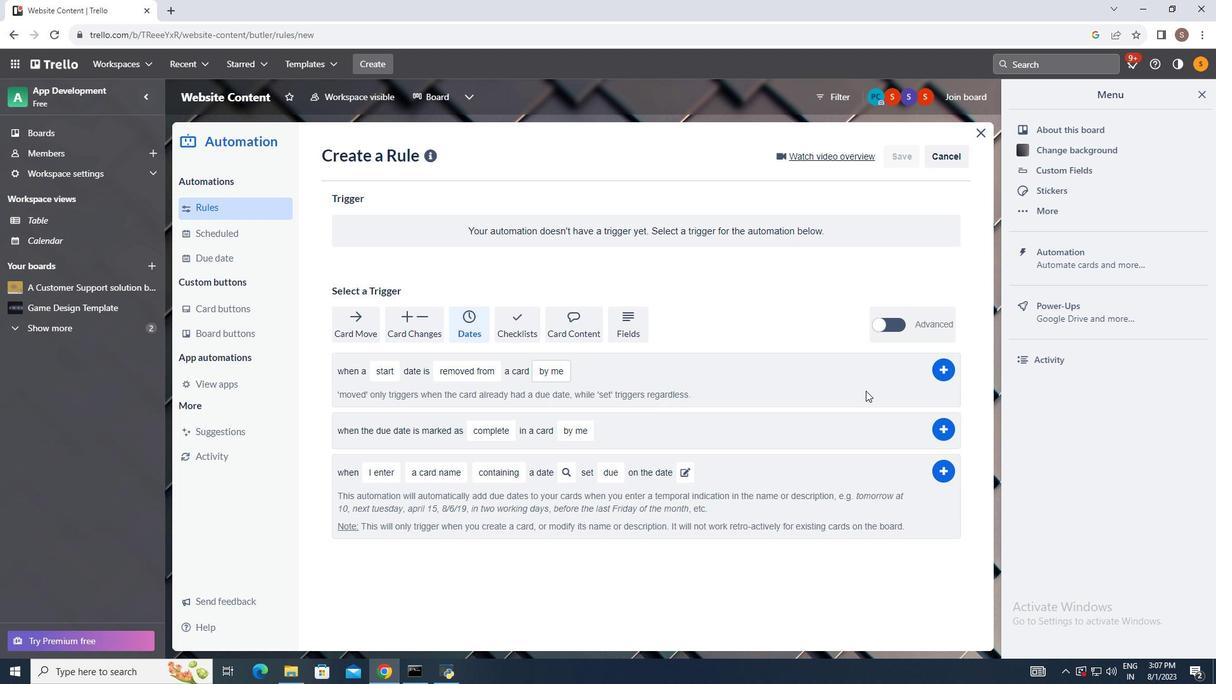 
Action: Mouse pressed left at (565, 380)
Screenshot: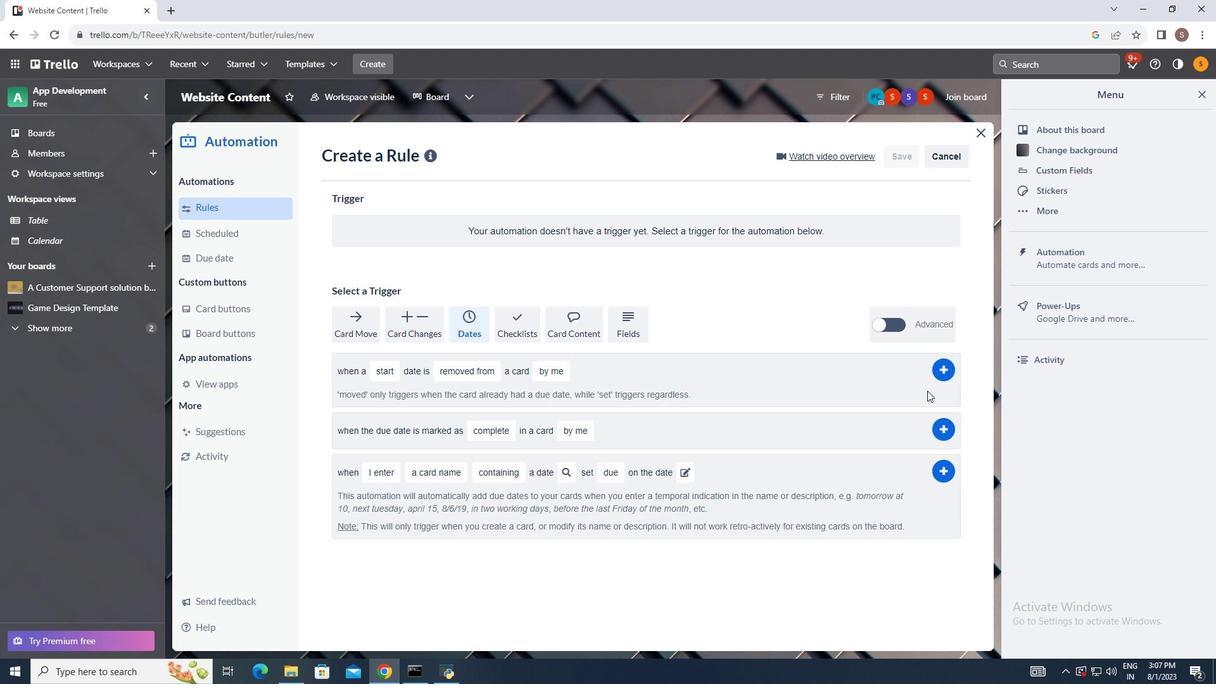 
Action: Mouse moved to (922, 358)
Screenshot: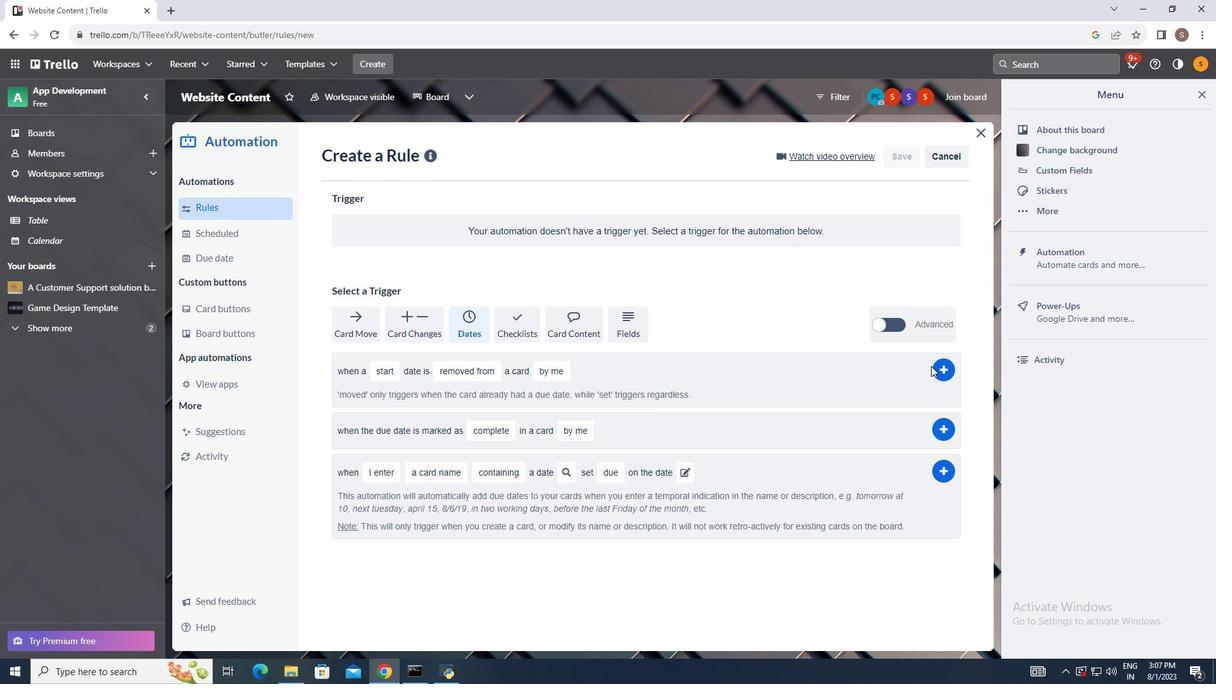 
Action: Mouse pressed left at (922, 358)
Screenshot: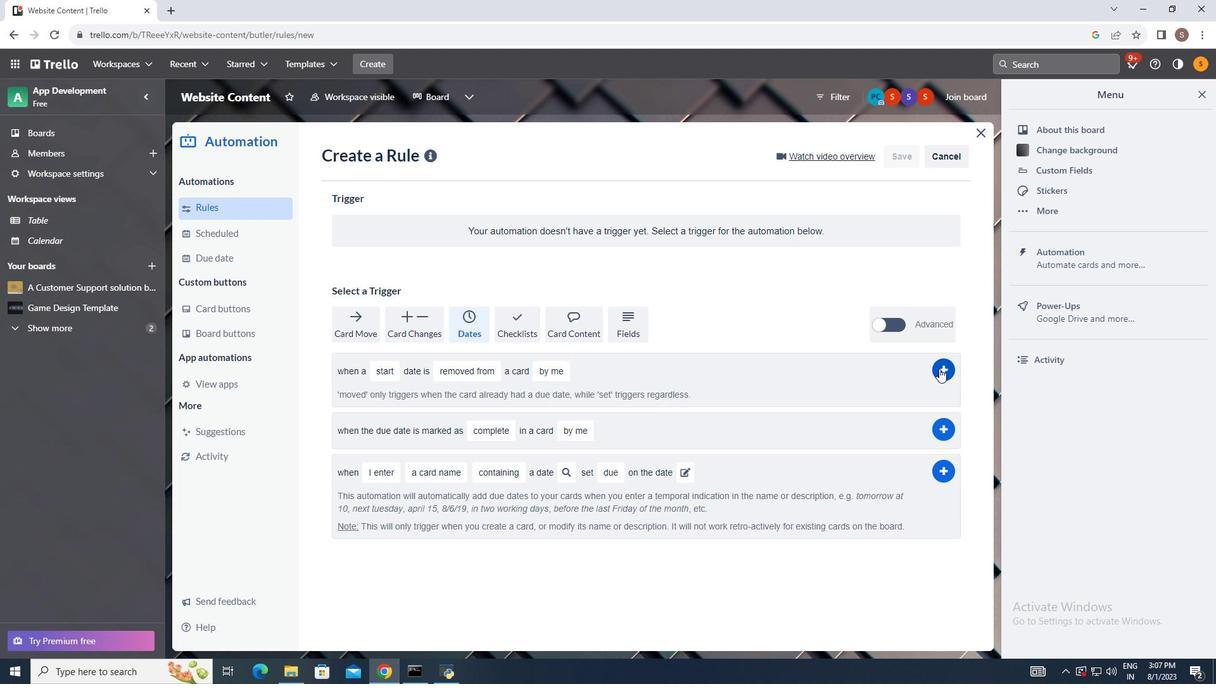 
Action: Mouse moved to (932, 360)
Screenshot: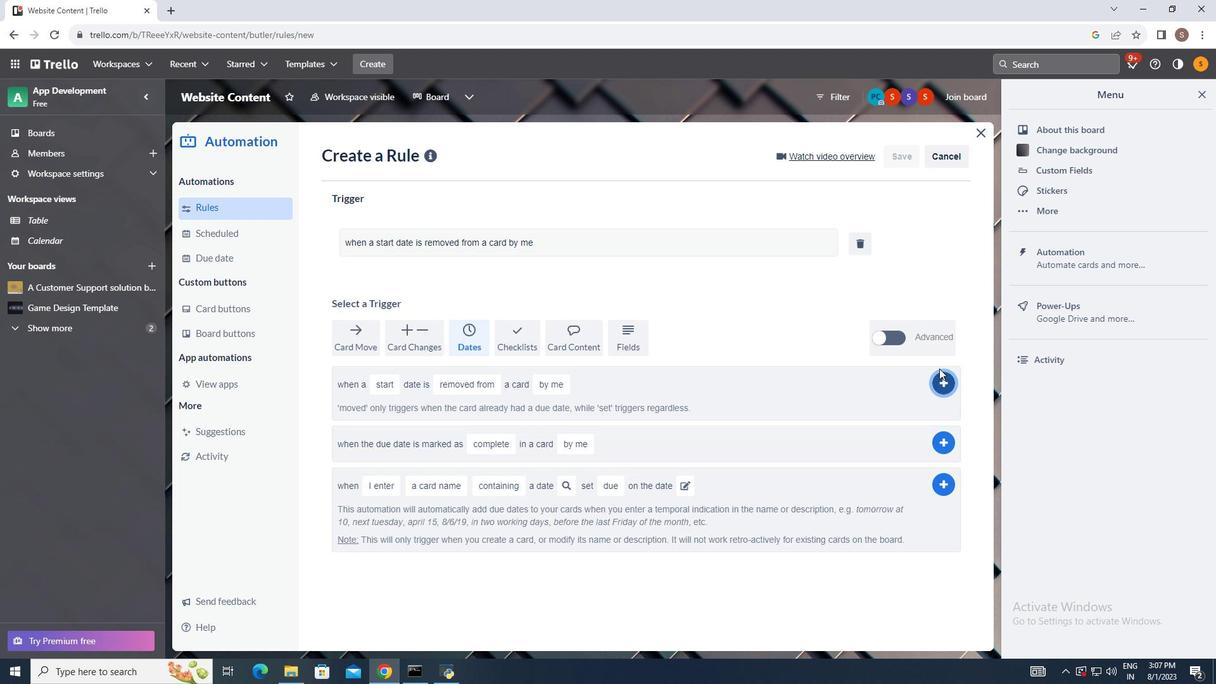 
Action: Mouse pressed left at (932, 360)
Screenshot: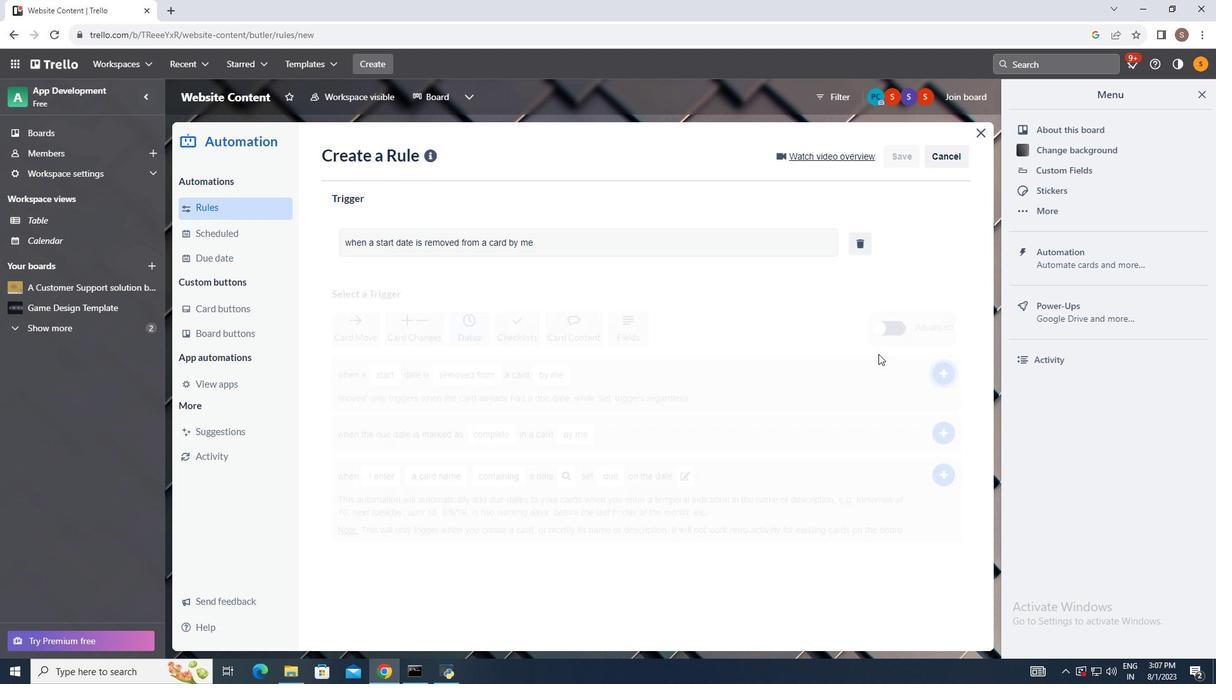 
Action: Mouse moved to (666, 292)
Screenshot: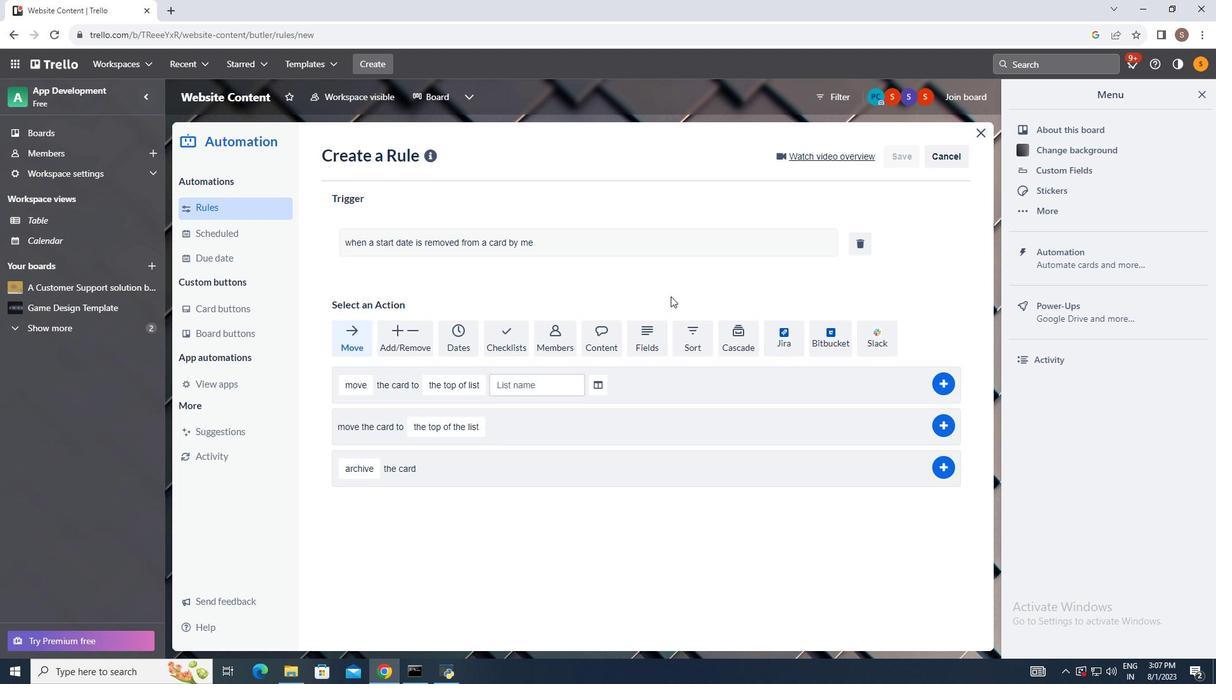 
